 Task: Search one way flight ticket for 2 adults, 4 children and 1 infant on lap in business from Brownsville: Brownsville/south Padre Island International Airport to Gillette: Gillette Campbell County Airport on 5-1-2023. Choice of flights is American. Number of bags: 2 carry on bags and 7 checked bags. Price is upto 40000. Outbound departure time preference is 19:00.
Action: Mouse moved to (224, 220)
Screenshot: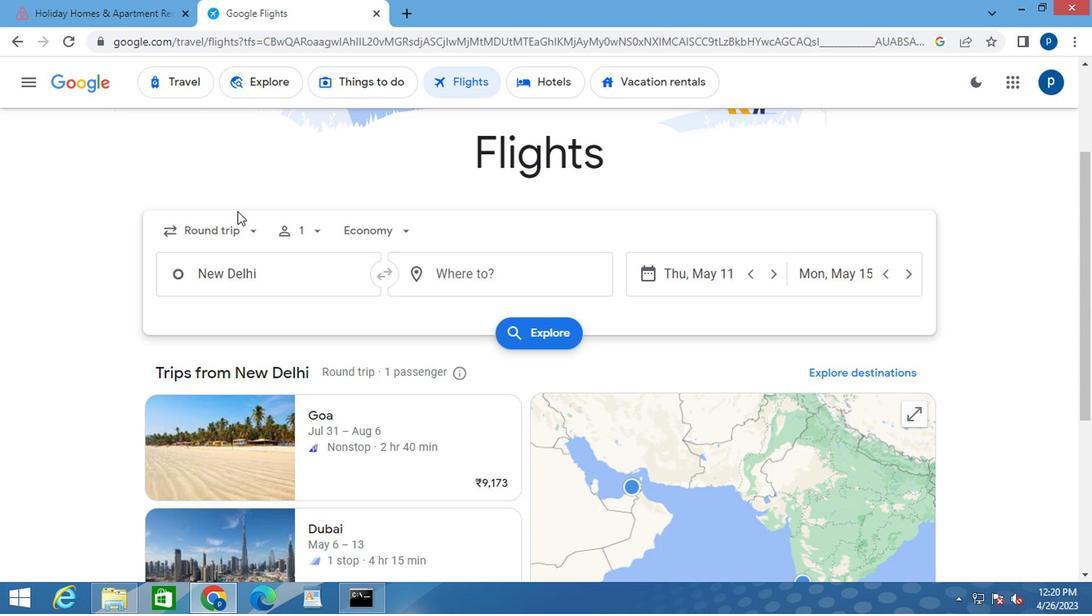
Action: Mouse pressed left at (224, 220)
Screenshot: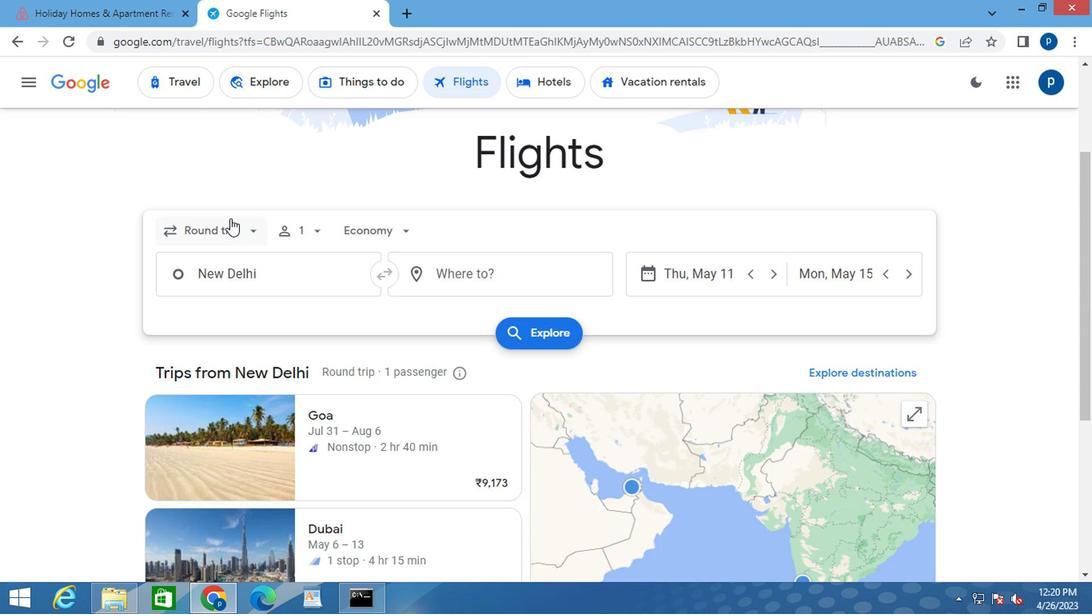 
Action: Mouse moved to (207, 307)
Screenshot: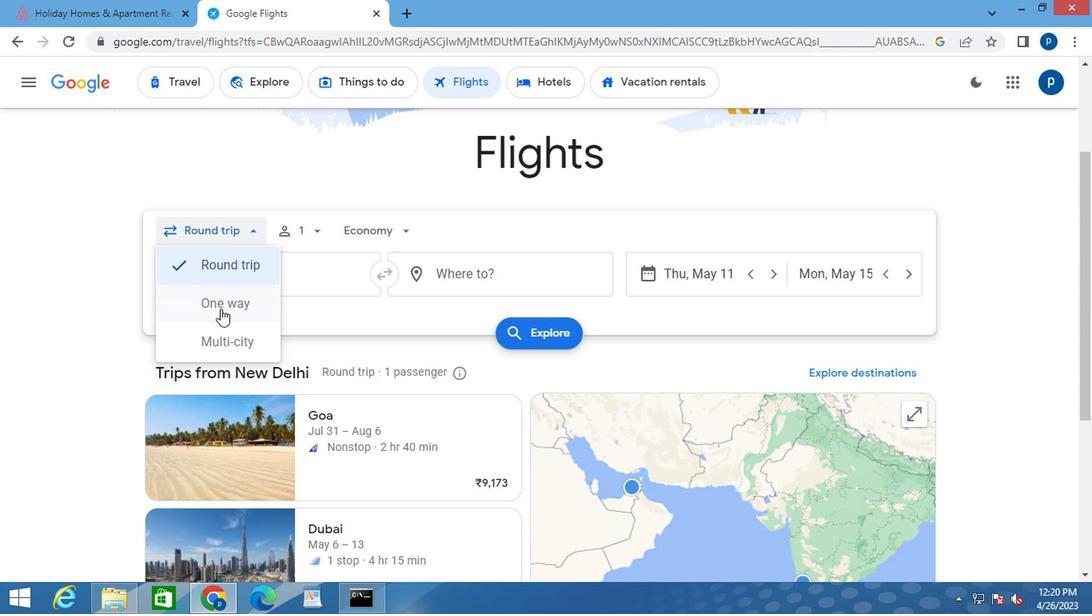 
Action: Mouse pressed left at (207, 307)
Screenshot: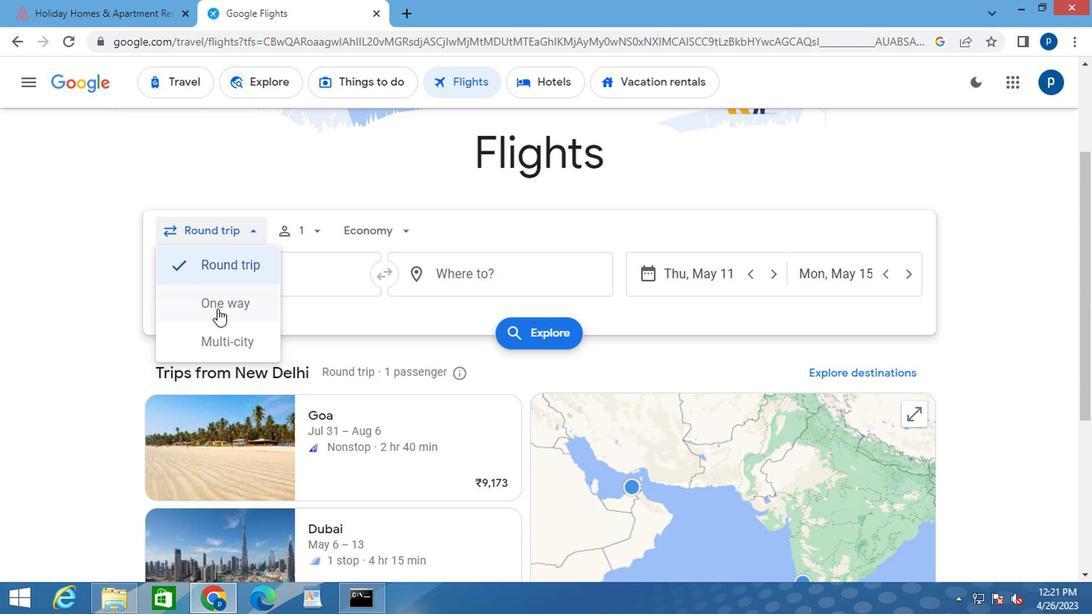 
Action: Mouse moved to (300, 234)
Screenshot: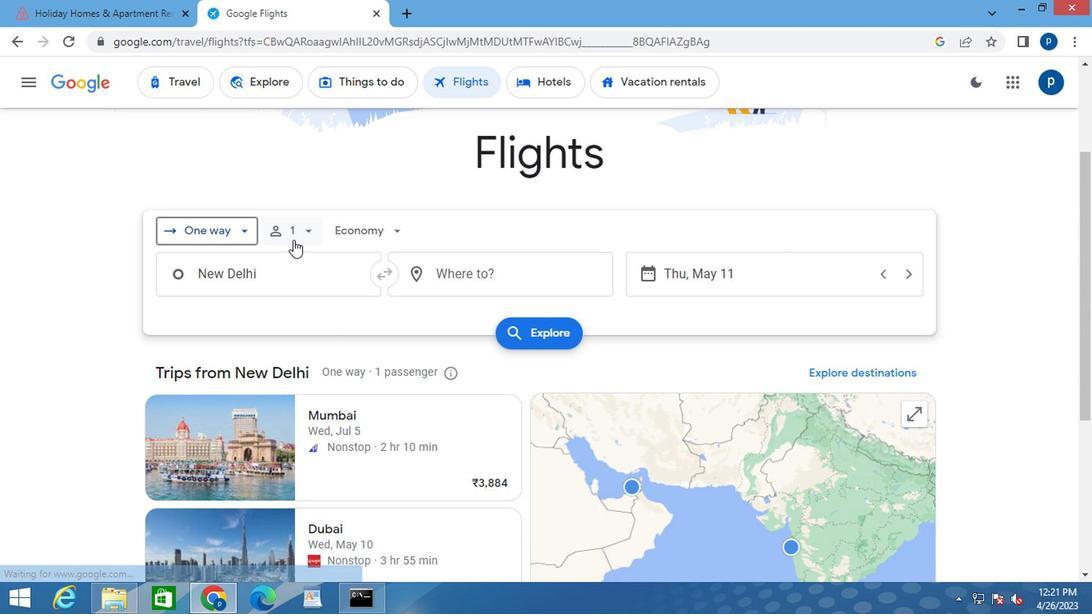 
Action: Mouse pressed left at (300, 234)
Screenshot: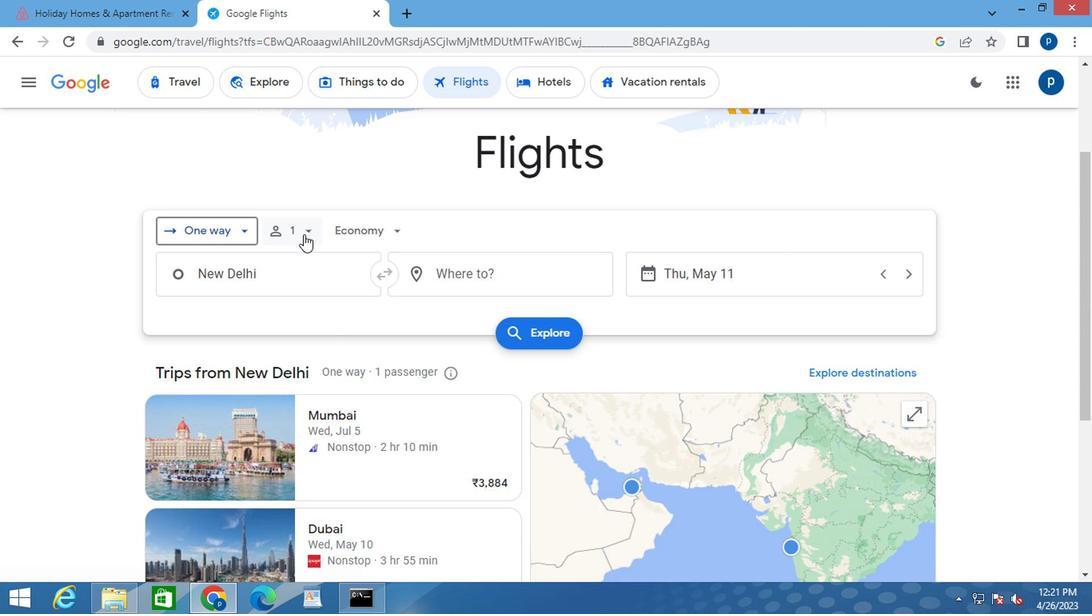 
Action: Mouse moved to (428, 269)
Screenshot: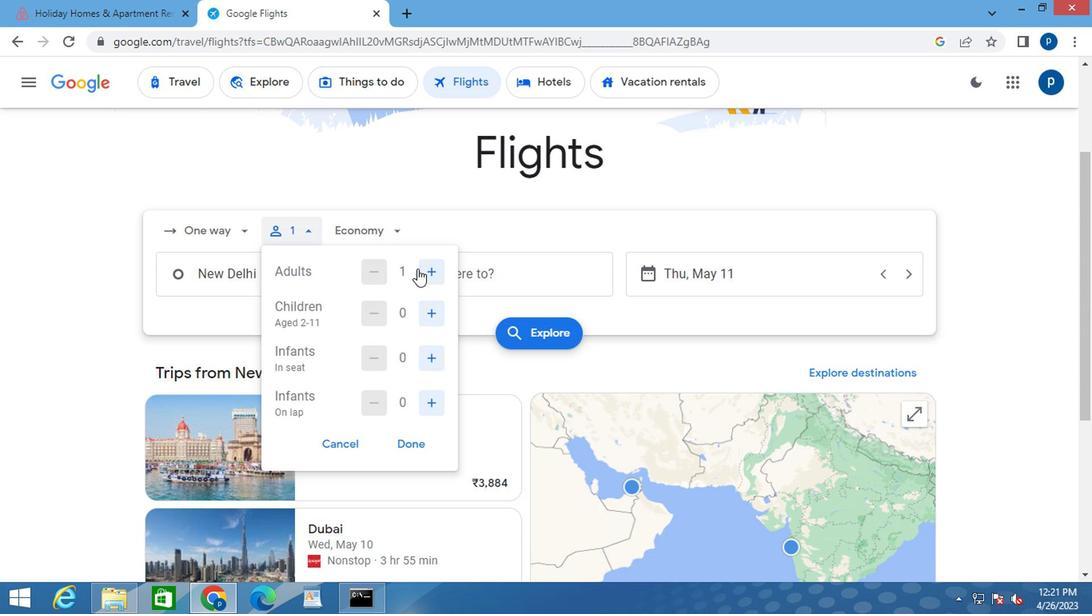 
Action: Mouse pressed left at (428, 269)
Screenshot: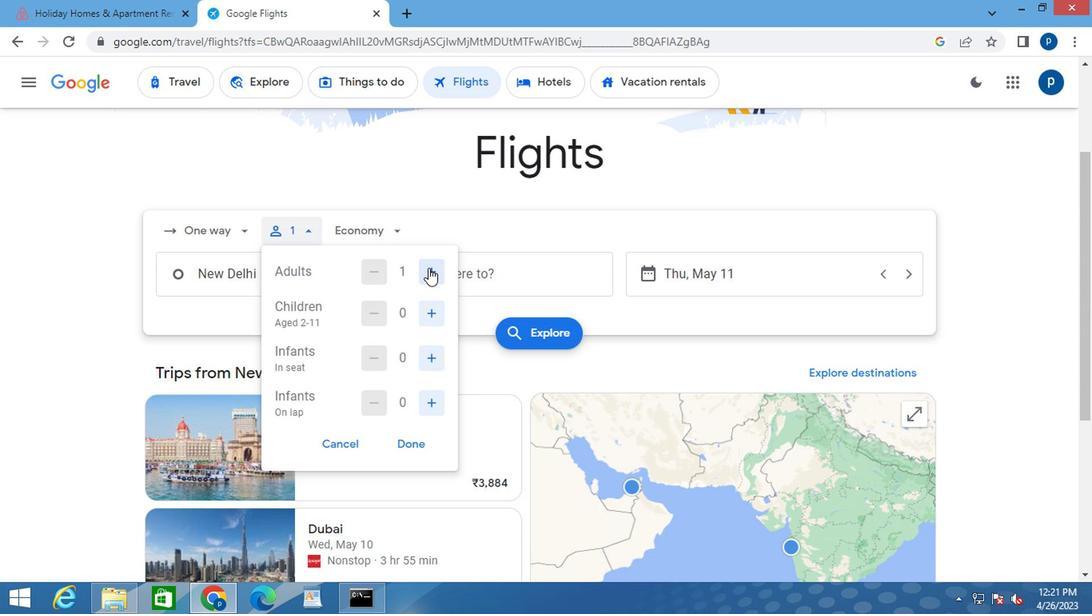
Action: Mouse moved to (430, 319)
Screenshot: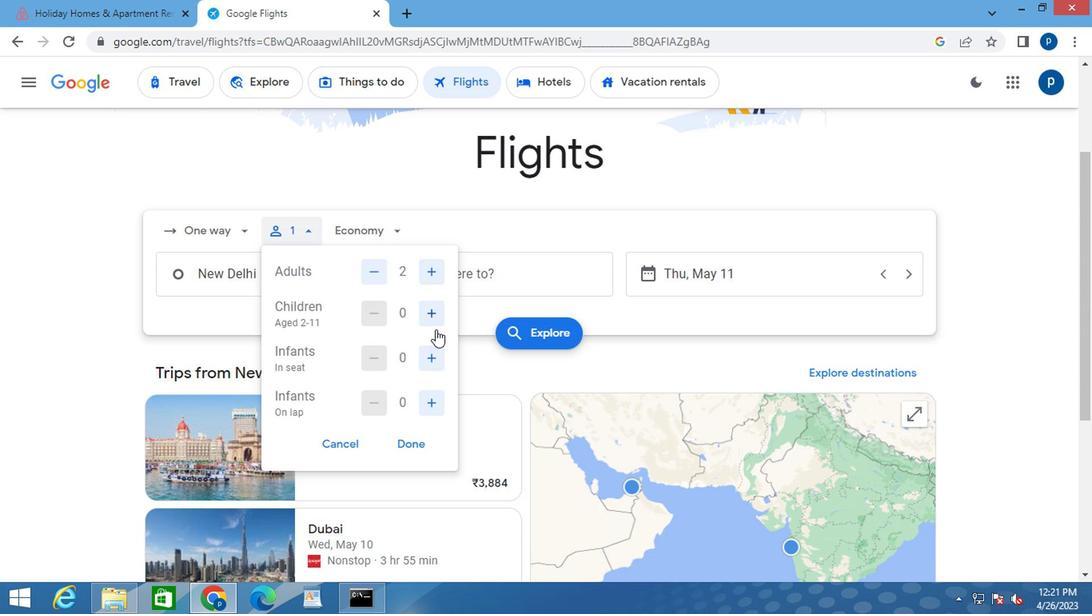 
Action: Mouse pressed left at (430, 319)
Screenshot: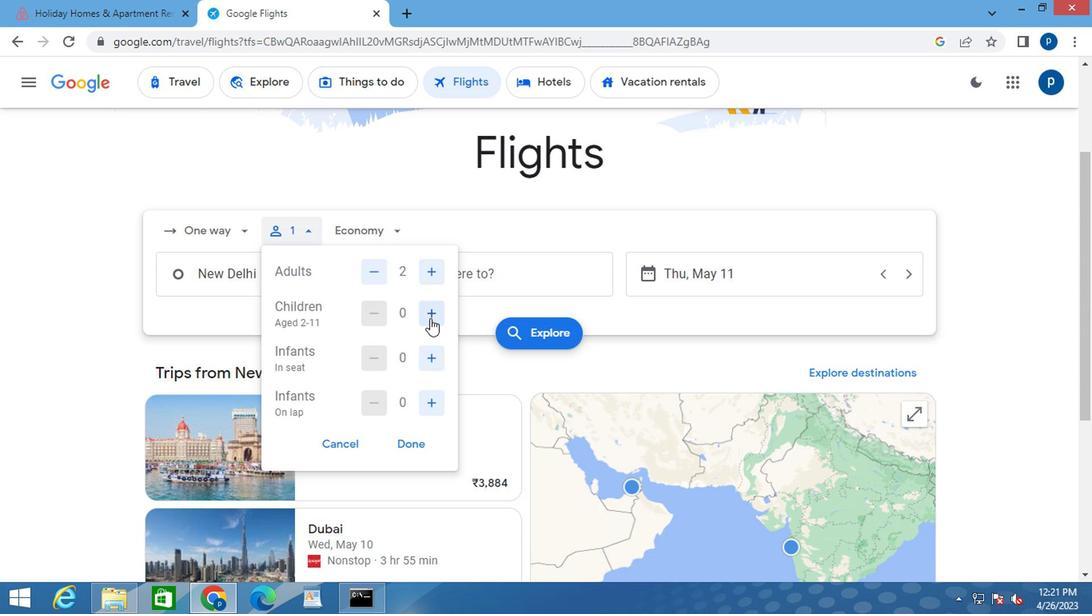
Action: Mouse moved to (430, 318)
Screenshot: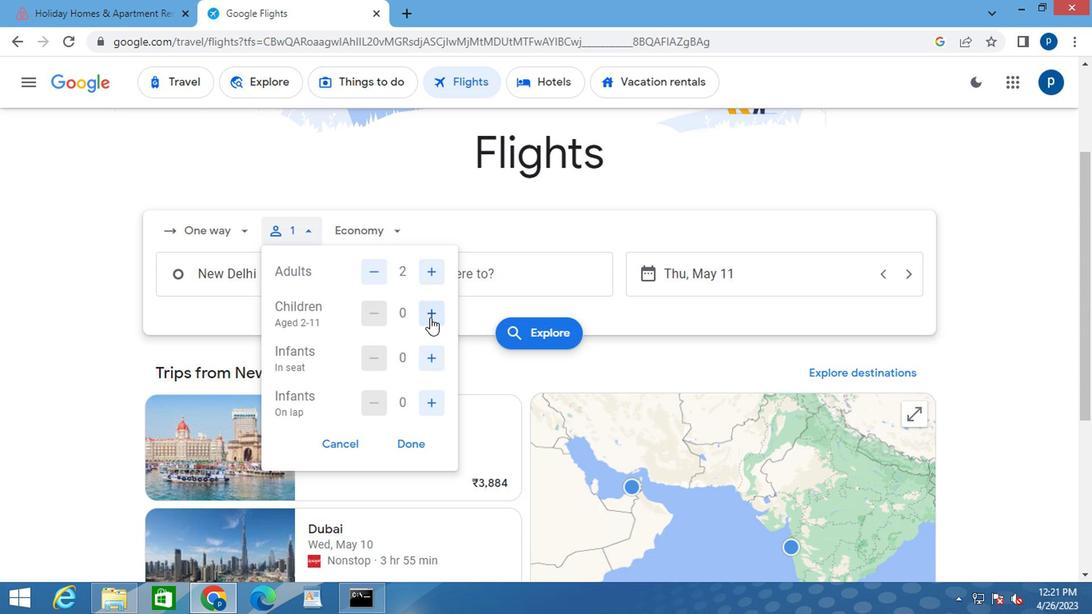 
Action: Mouse pressed left at (430, 318)
Screenshot: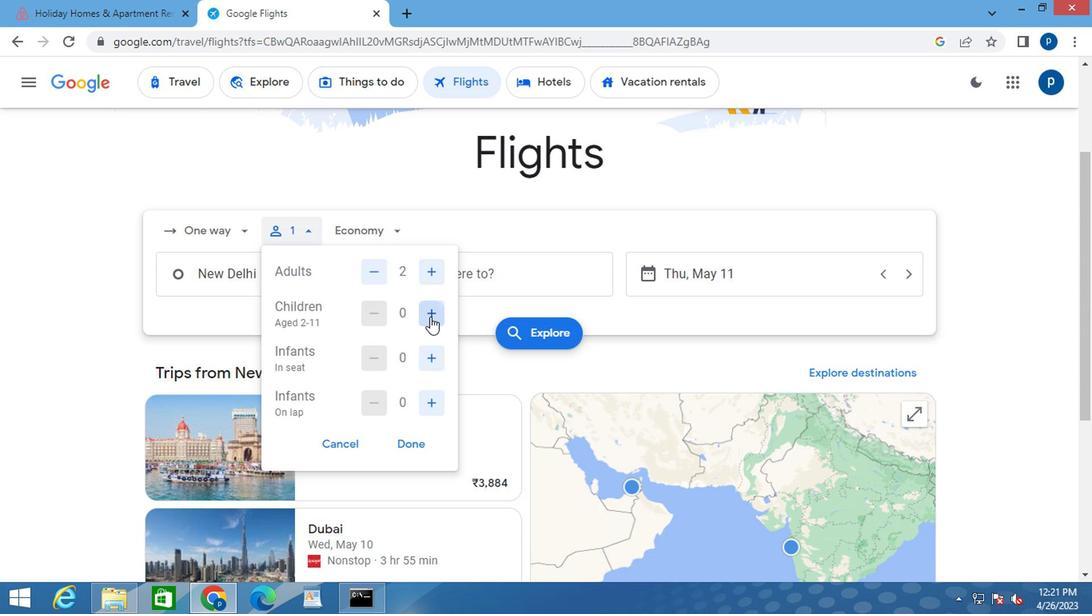
Action: Mouse pressed left at (430, 318)
Screenshot: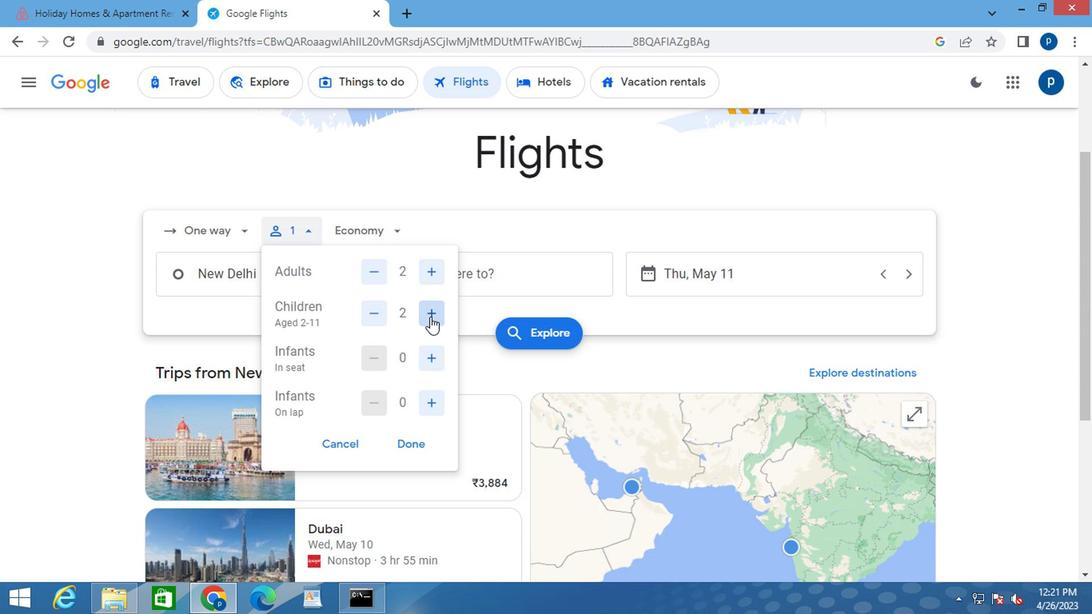 
Action: Mouse pressed left at (430, 318)
Screenshot: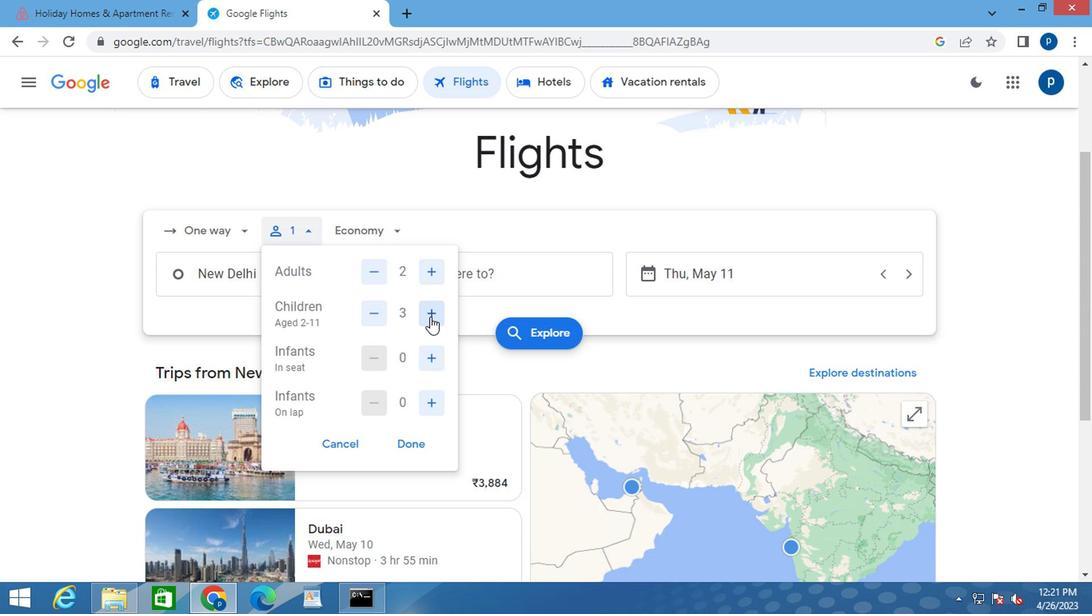 
Action: Mouse moved to (430, 405)
Screenshot: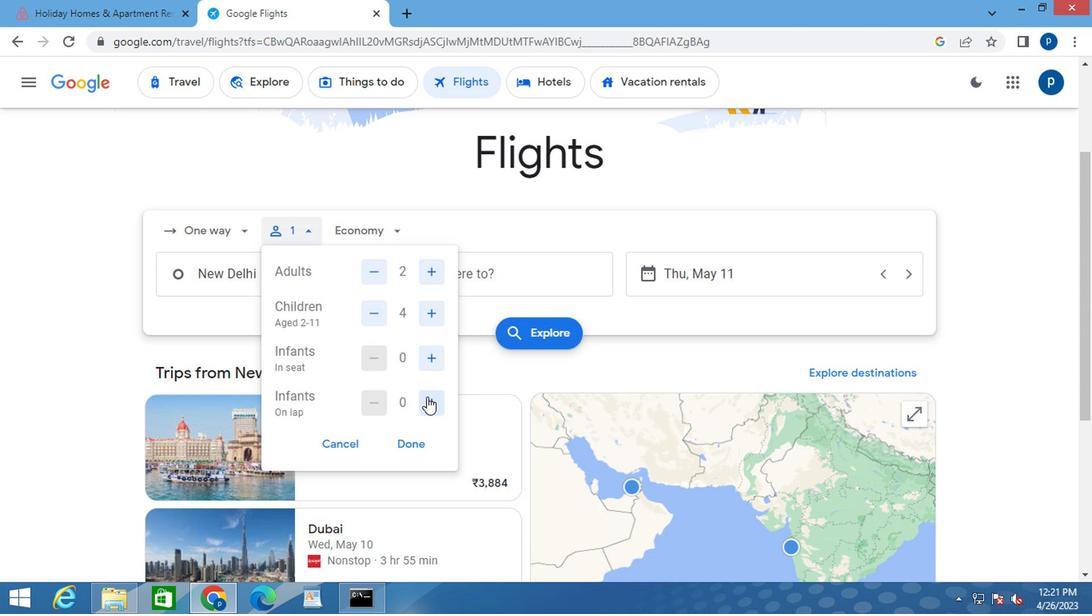 
Action: Mouse pressed left at (430, 405)
Screenshot: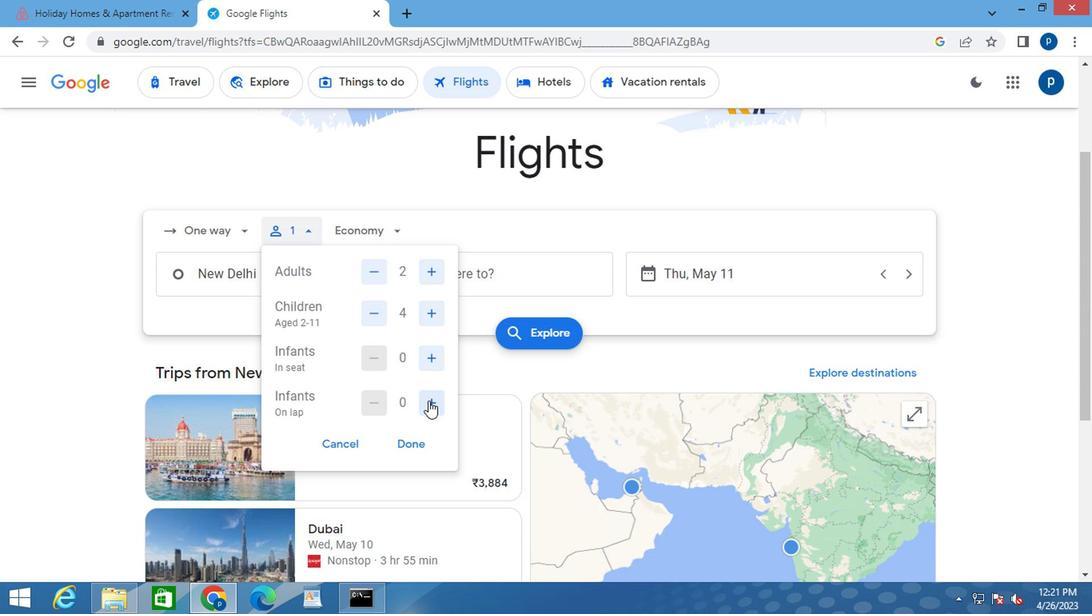 
Action: Mouse moved to (404, 445)
Screenshot: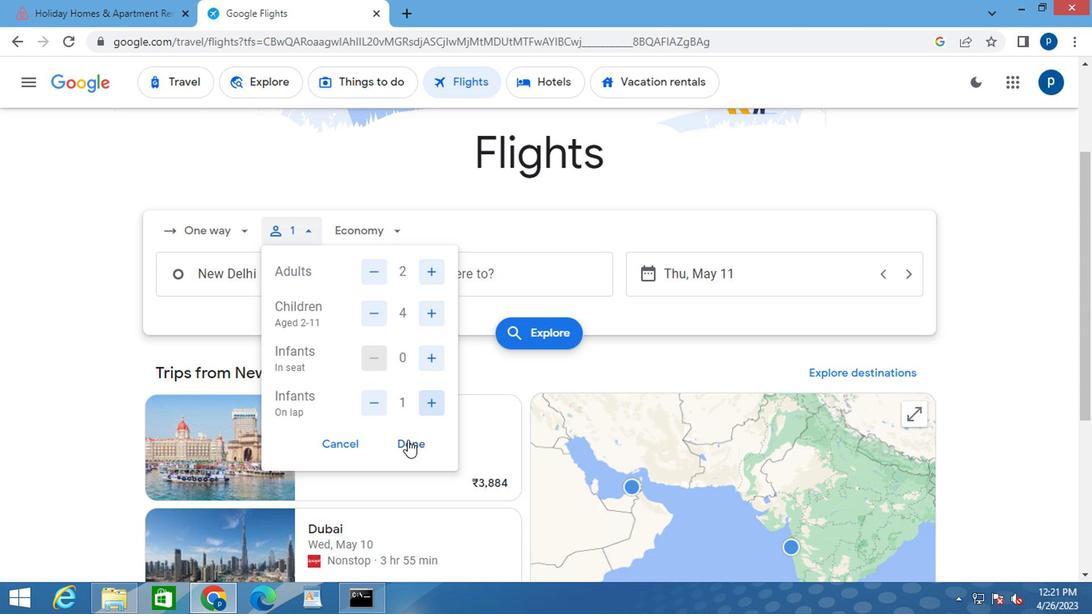 
Action: Mouse pressed left at (404, 445)
Screenshot: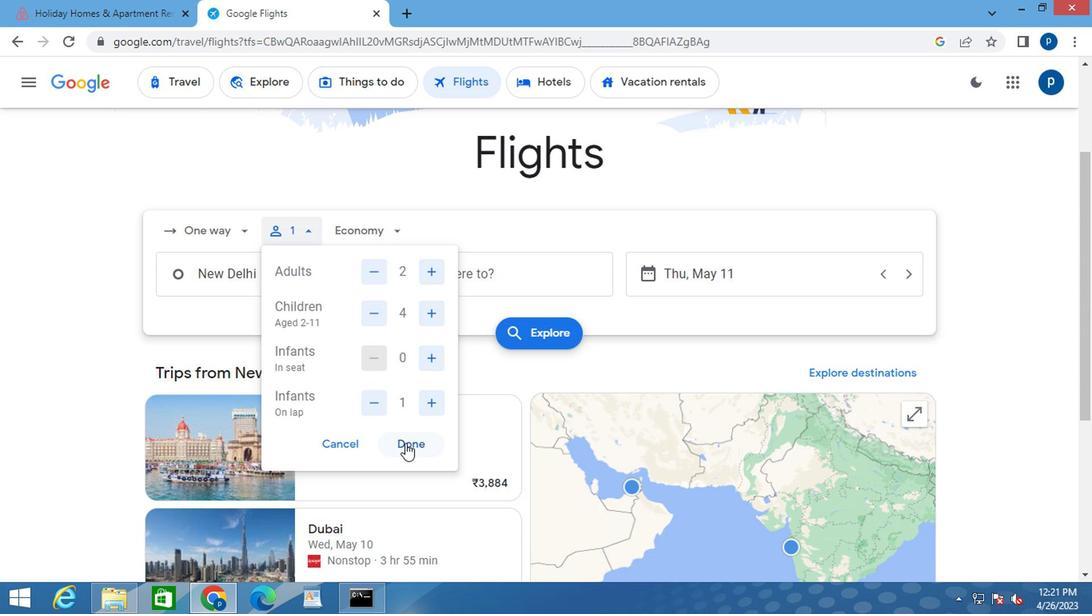 
Action: Mouse moved to (390, 237)
Screenshot: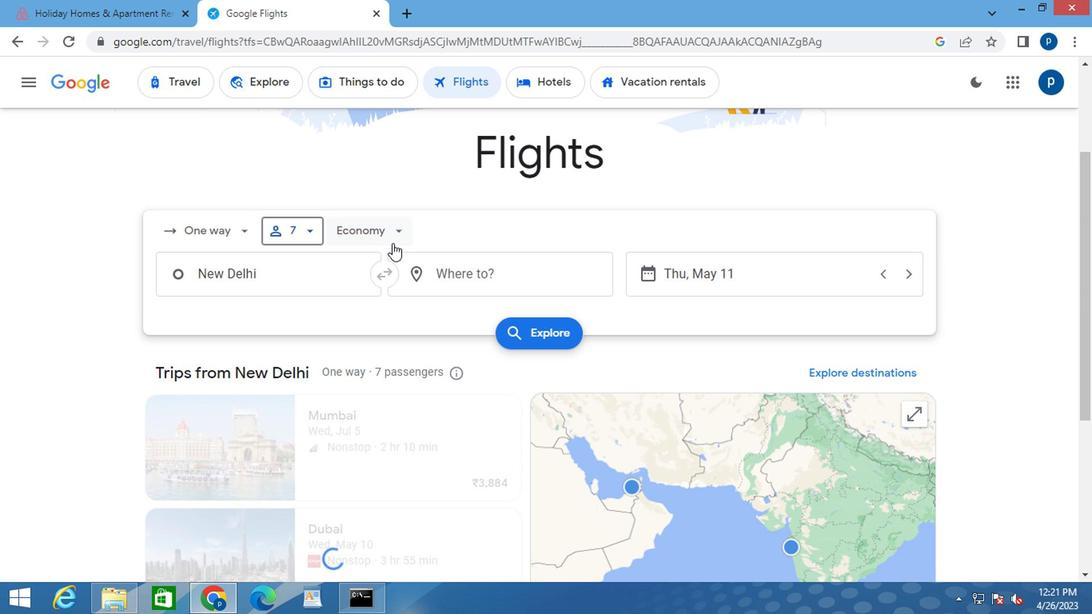 
Action: Mouse pressed left at (390, 237)
Screenshot: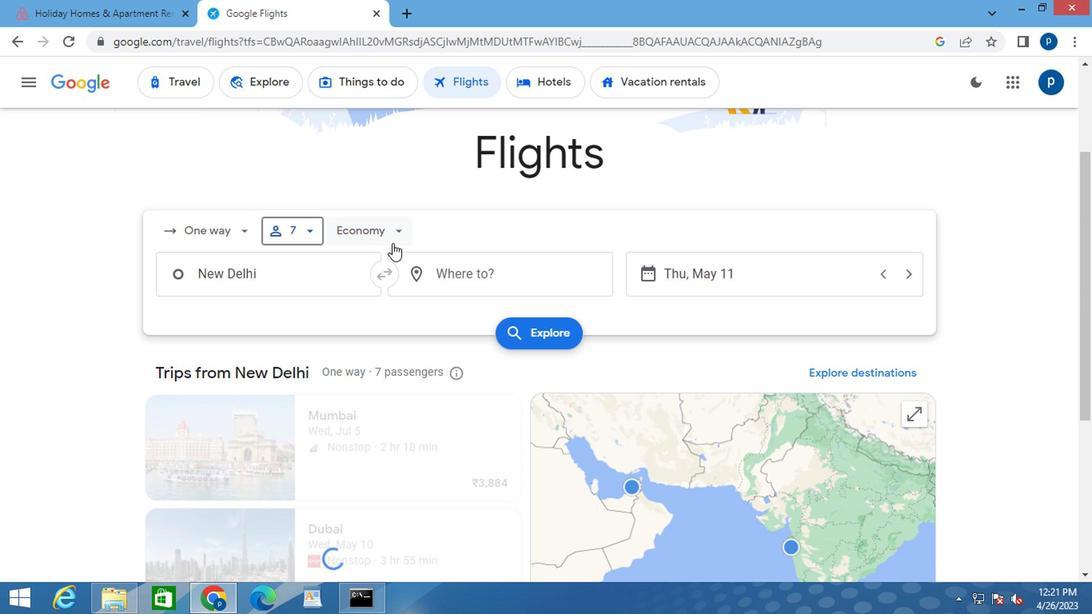 
Action: Mouse moved to (405, 341)
Screenshot: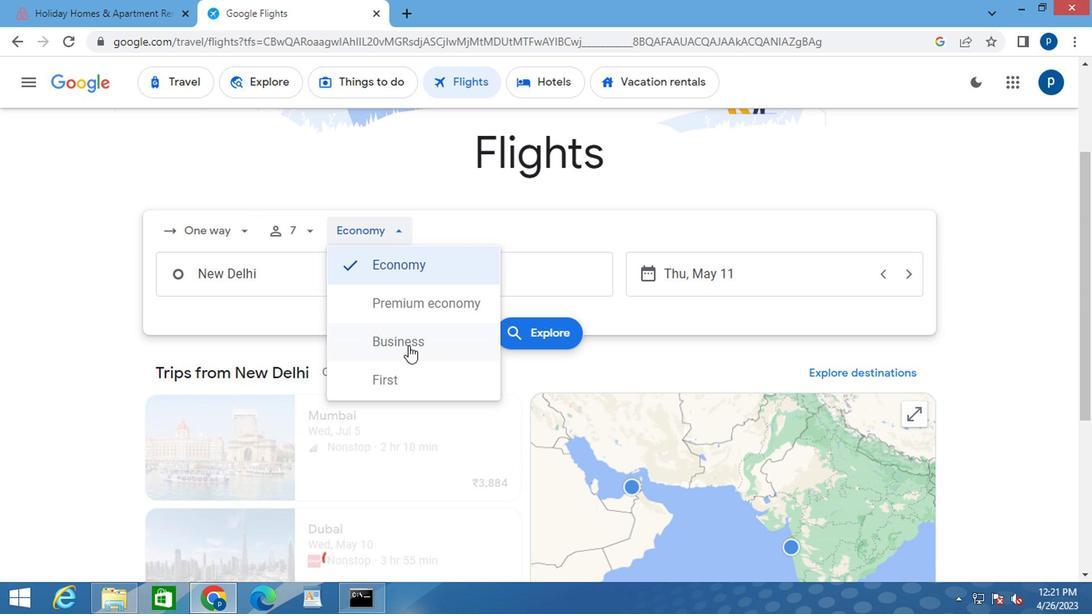 
Action: Mouse pressed left at (405, 341)
Screenshot: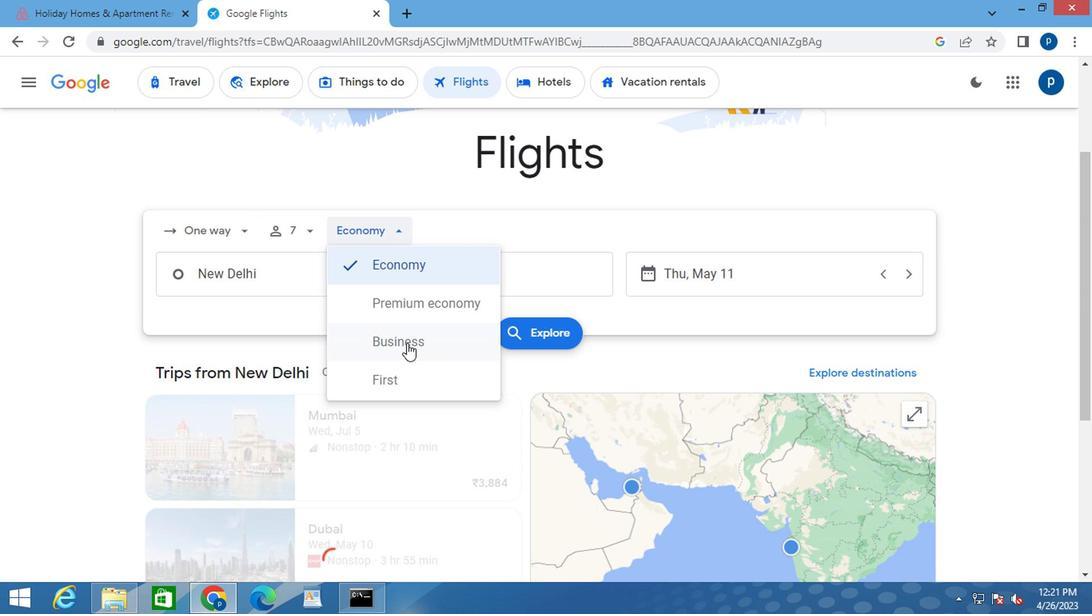 
Action: Mouse moved to (234, 278)
Screenshot: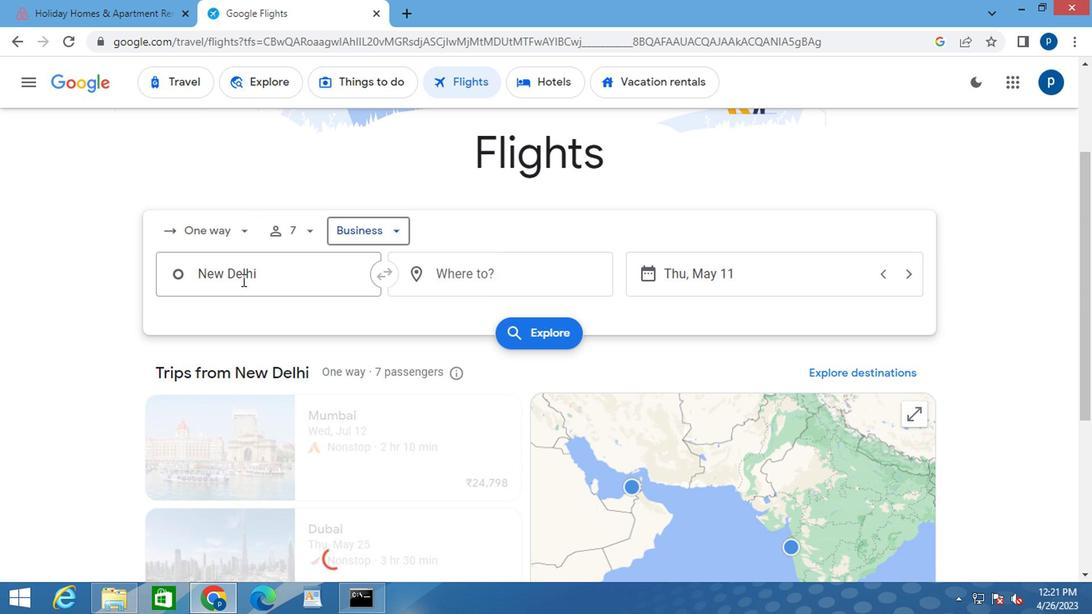
Action: Mouse pressed left at (234, 278)
Screenshot: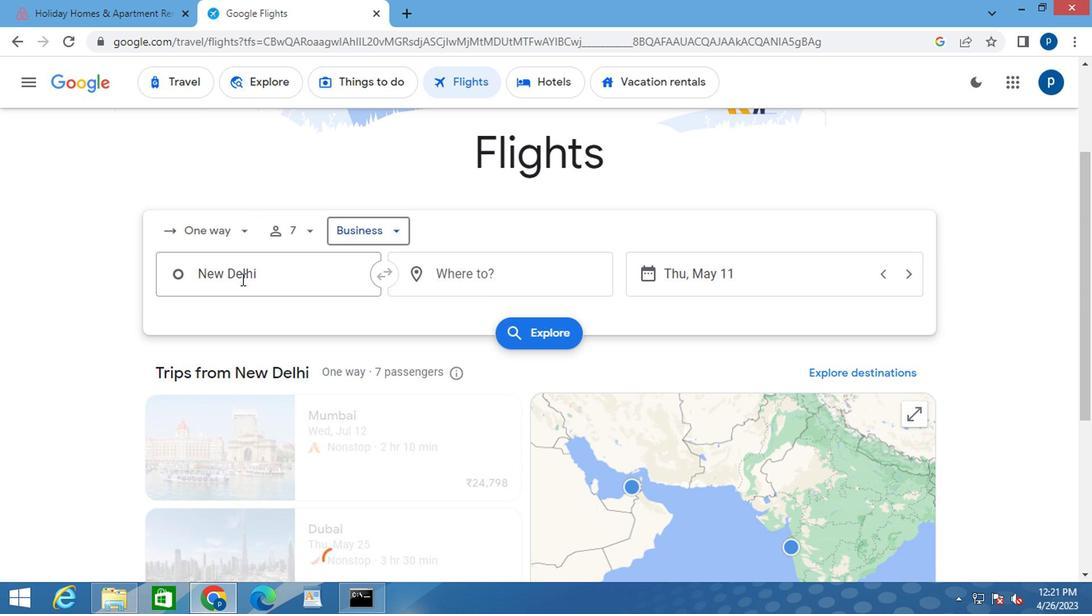 
Action: Mouse pressed left at (234, 278)
Screenshot: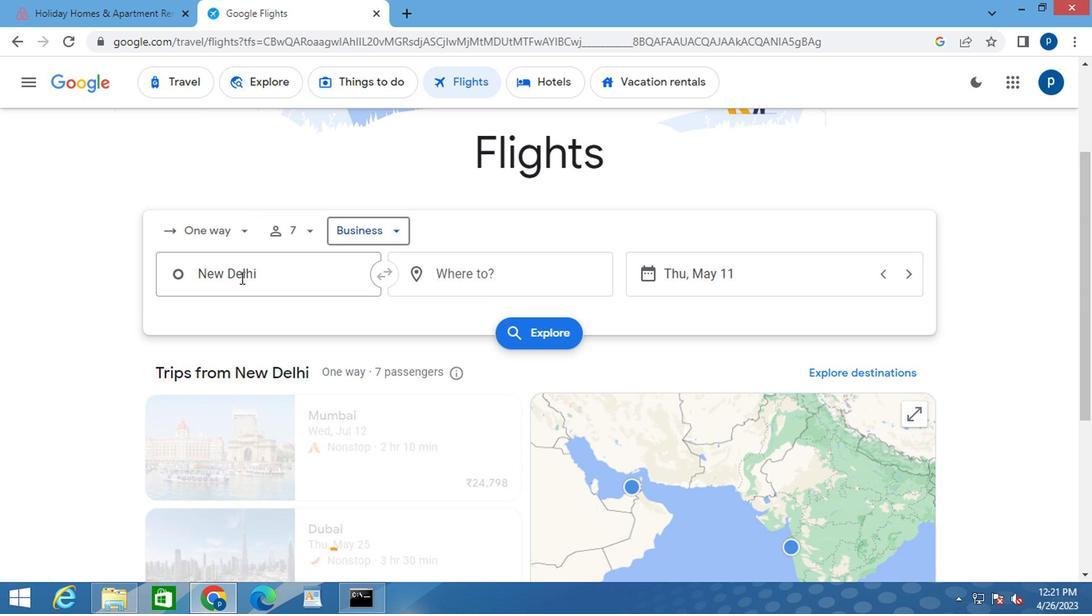 
Action: Key pressed <Key.delete><Key.caps_lock>B<Key.caps_lock>r<Key.backspace><Key.backspace>b<Key.caps_lock>ro
Screenshot: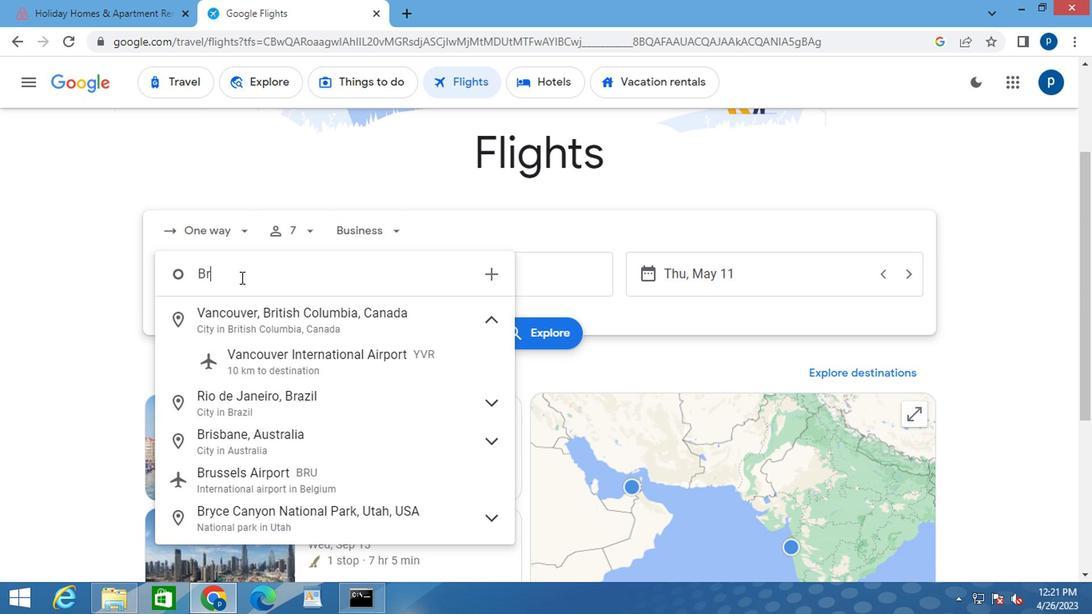 
Action: Mouse moved to (274, 316)
Screenshot: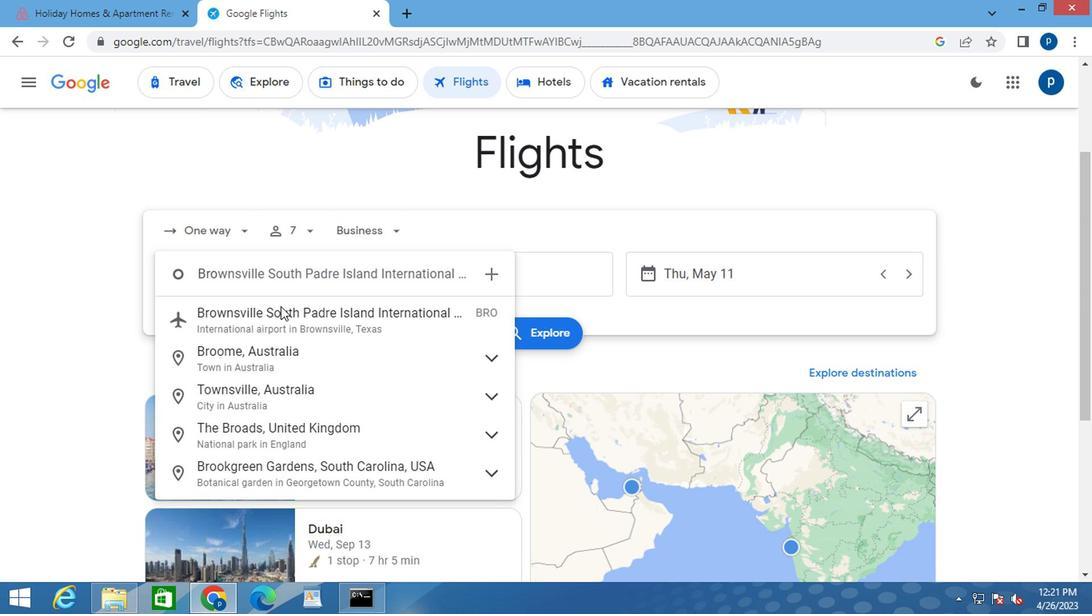 
Action: Mouse pressed left at (274, 316)
Screenshot: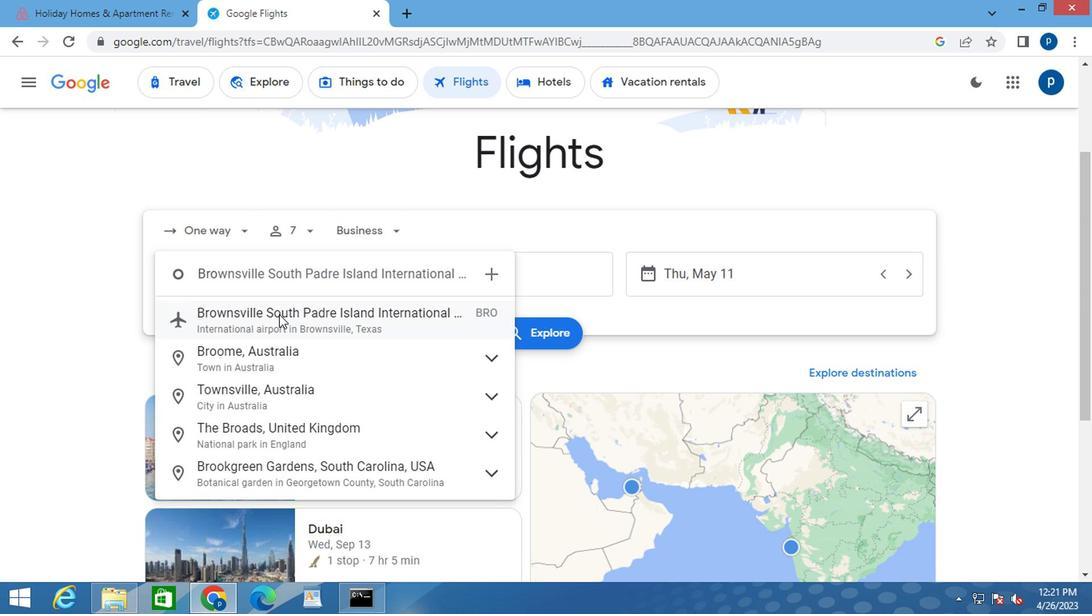 
Action: Mouse moved to (462, 284)
Screenshot: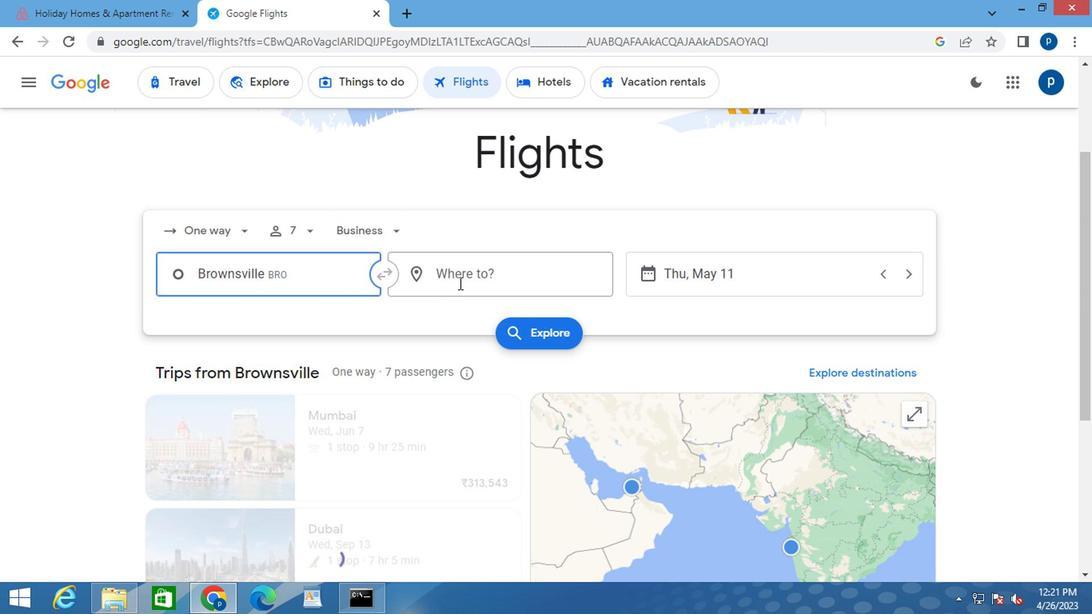 
Action: Mouse pressed left at (462, 284)
Screenshot: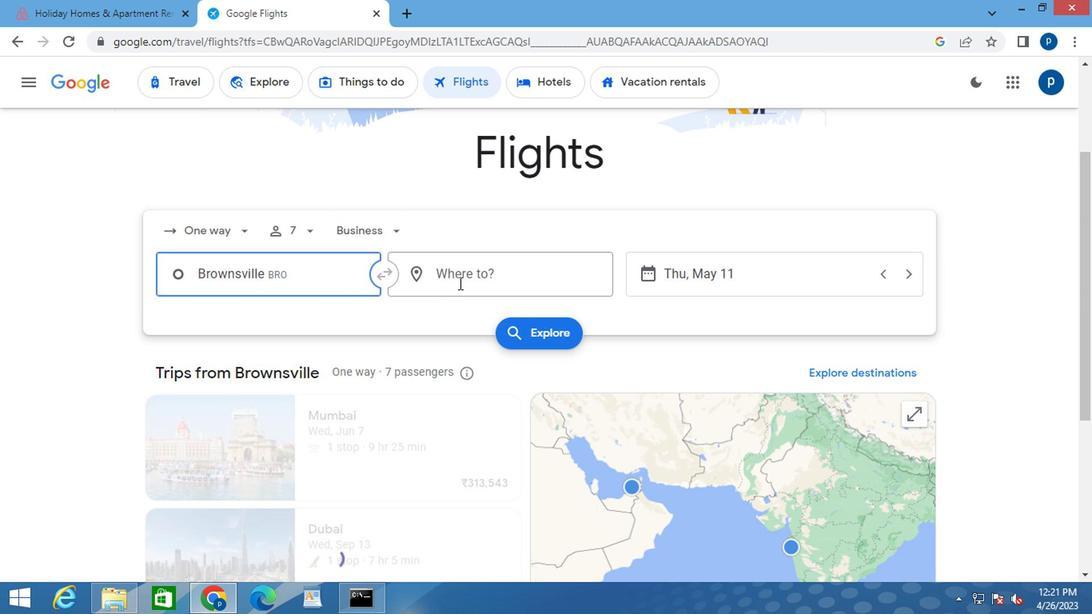 
Action: Key pressed <Key.caps_lock>g<Key.caps_lock>illett
Screenshot: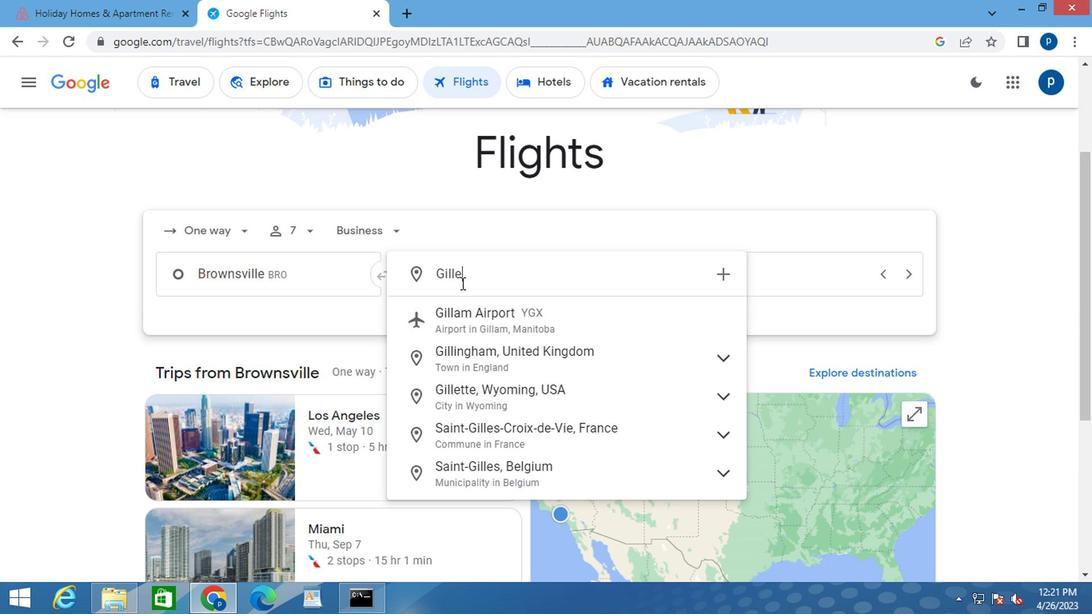 
Action: Mouse moved to (482, 311)
Screenshot: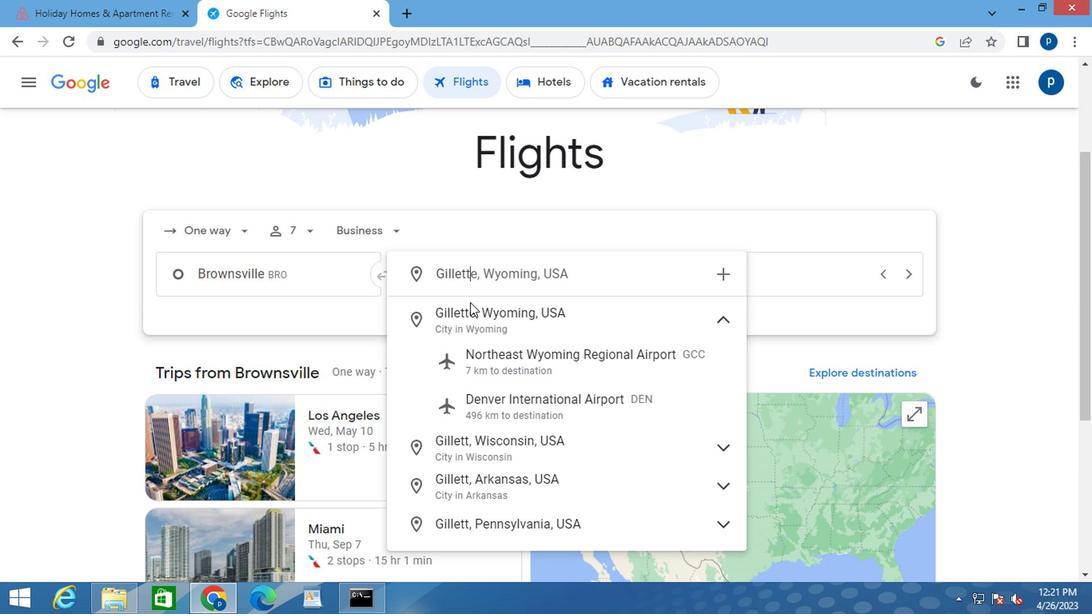 
Action: Mouse pressed left at (482, 311)
Screenshot: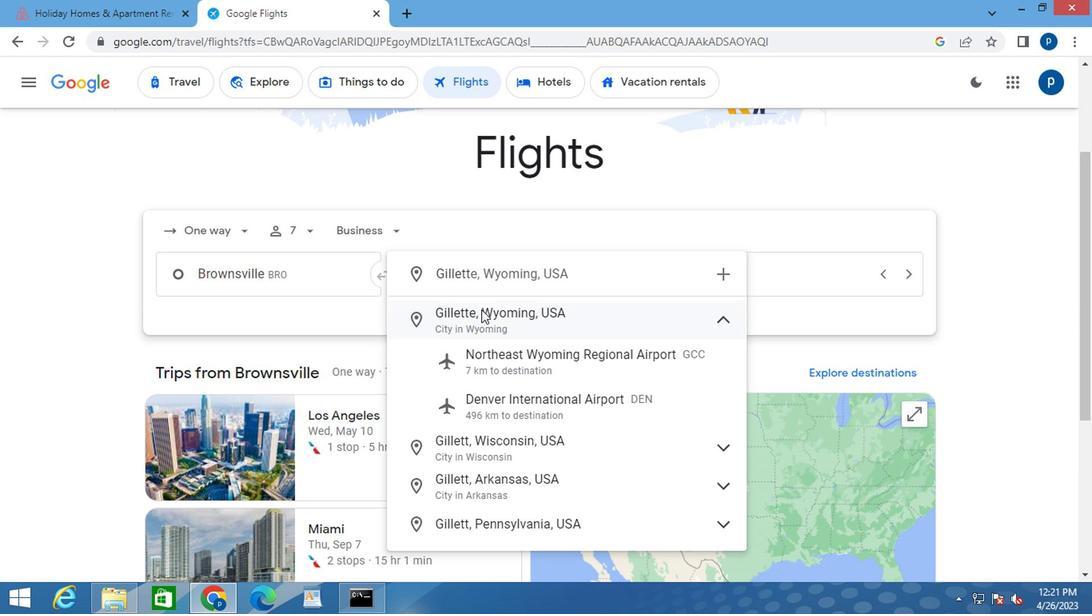 
Action: Mouse moved to (649, 278)
Screenshot: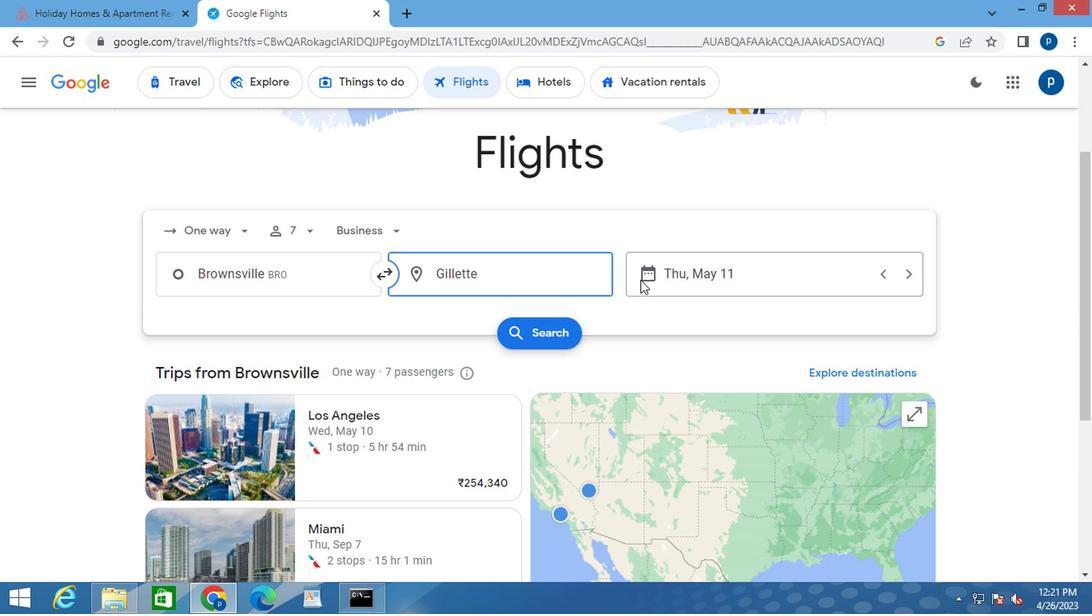 
Action: Mouse pressed left at (649, 278)
Screenshot: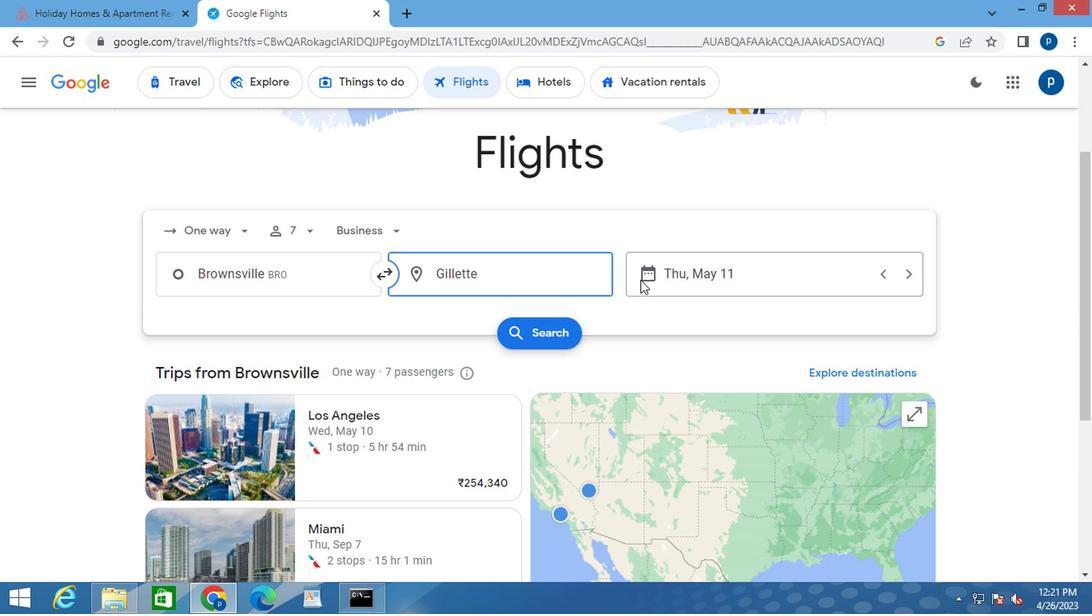 
Action: Mouse moved to (699, 269)
Screenshot: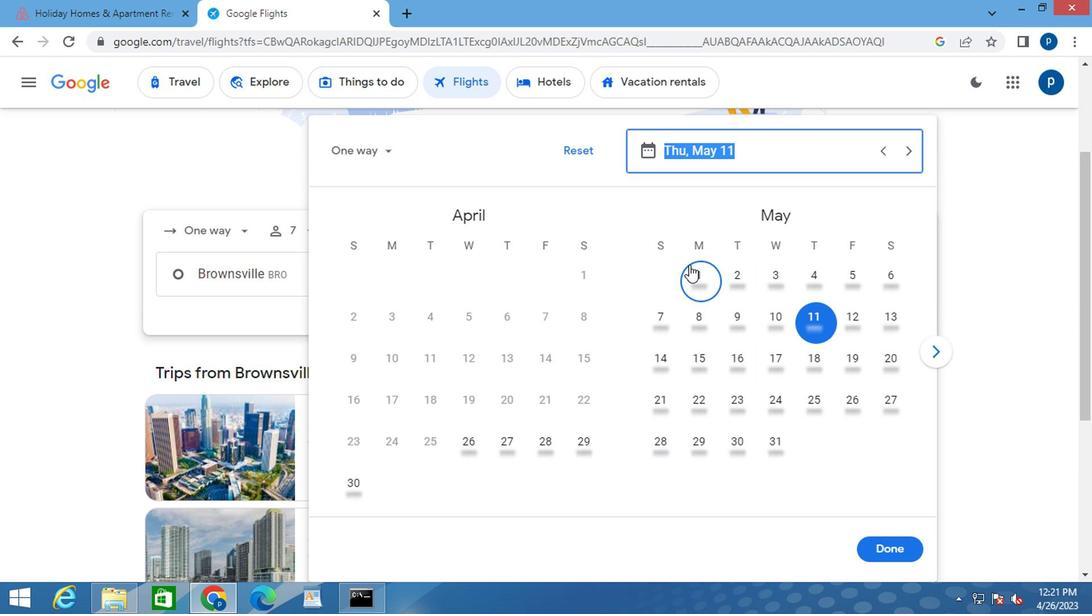 
Action: Mouse pressed left at (699, 269)
Screenshot: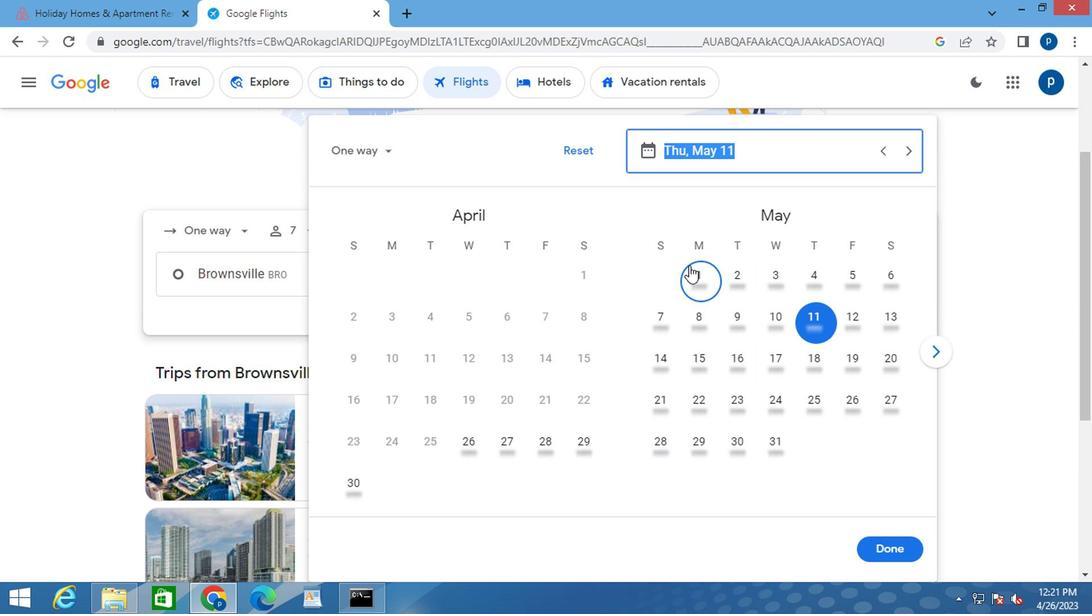 
Action: Mouse moved to (901, 548)
Screenshot: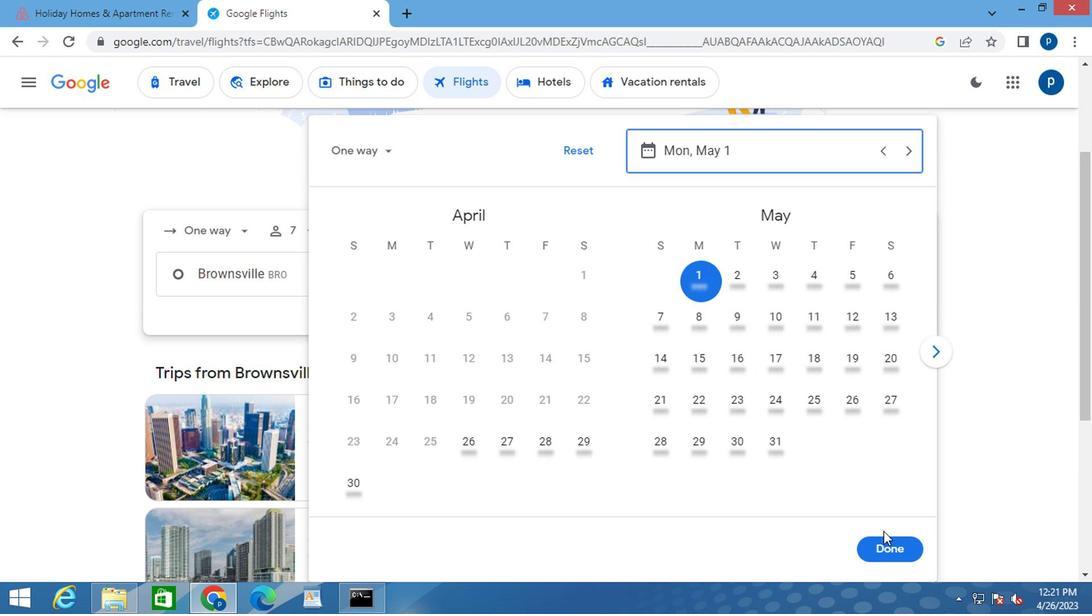 
Action: Mouse pressed left at (901, 548)
Screenshot: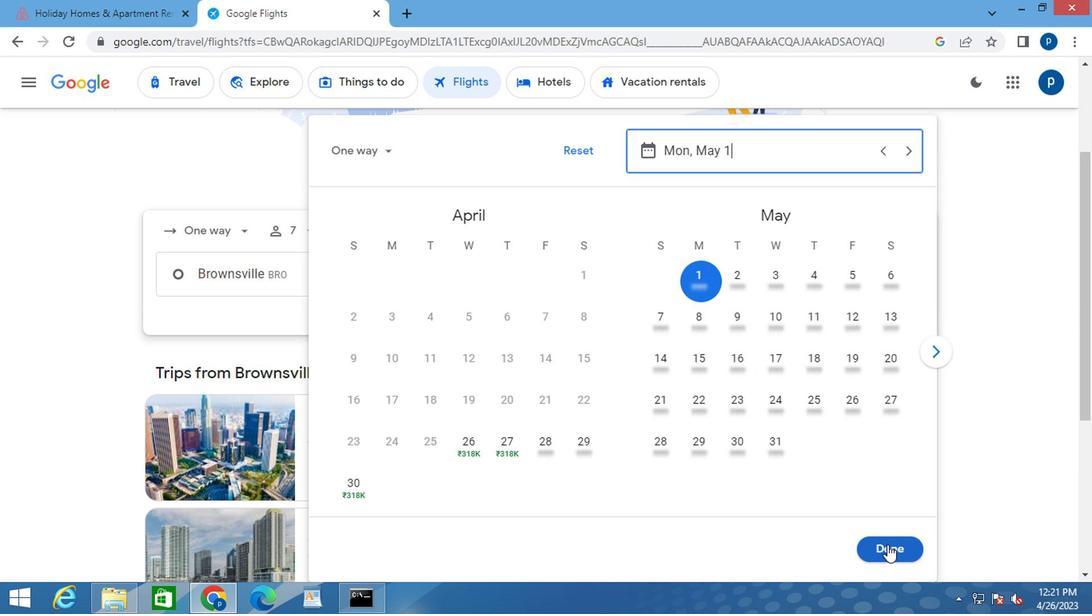 
Action: Mouse moved to (527, 335)
Screenshot: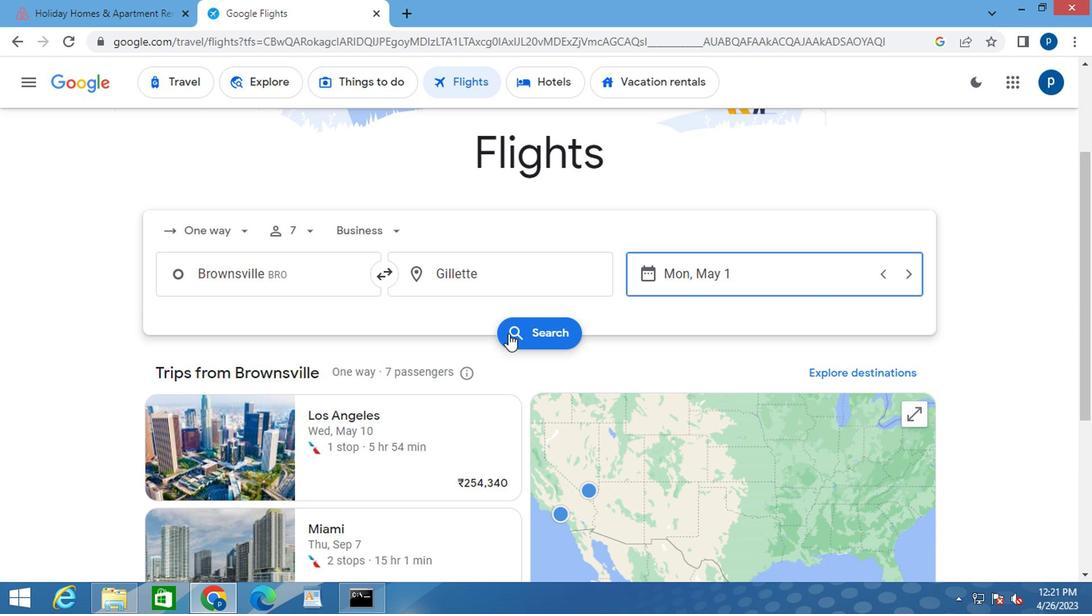
Action: Mouse pressed left at (527, 335)
Screenshot: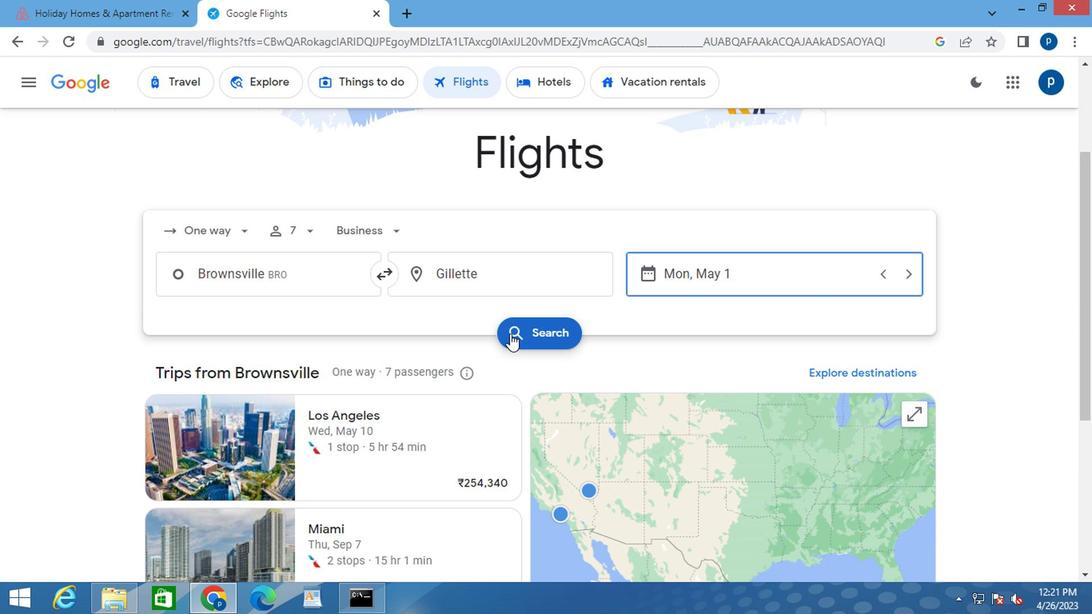 
Action: Mouse moved to (158, 224)
Screenshot: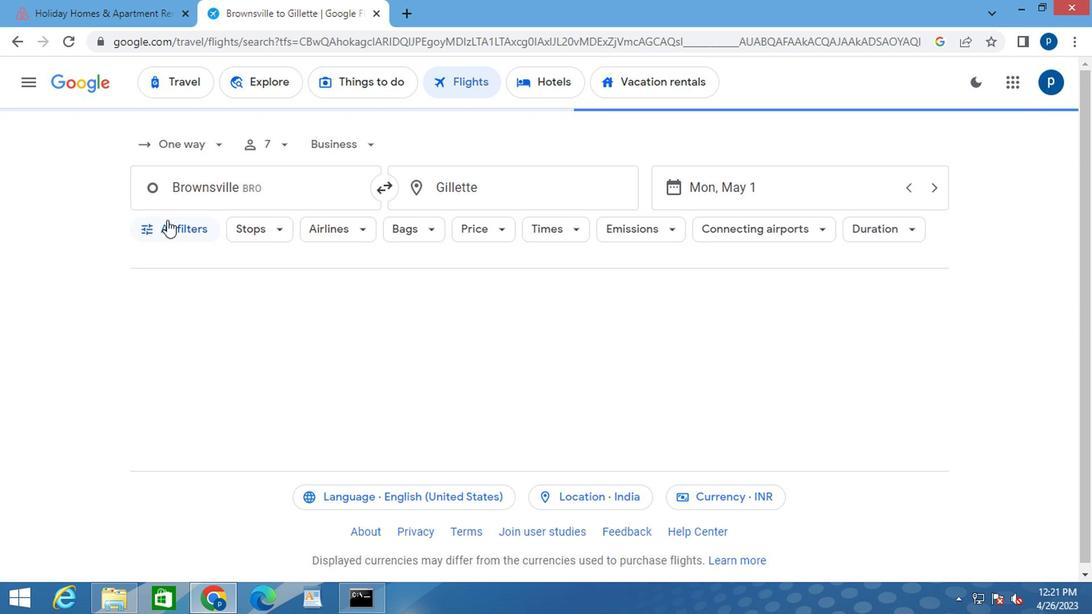 
Action: Mouse pressed left at (158, 224)
Screenshot: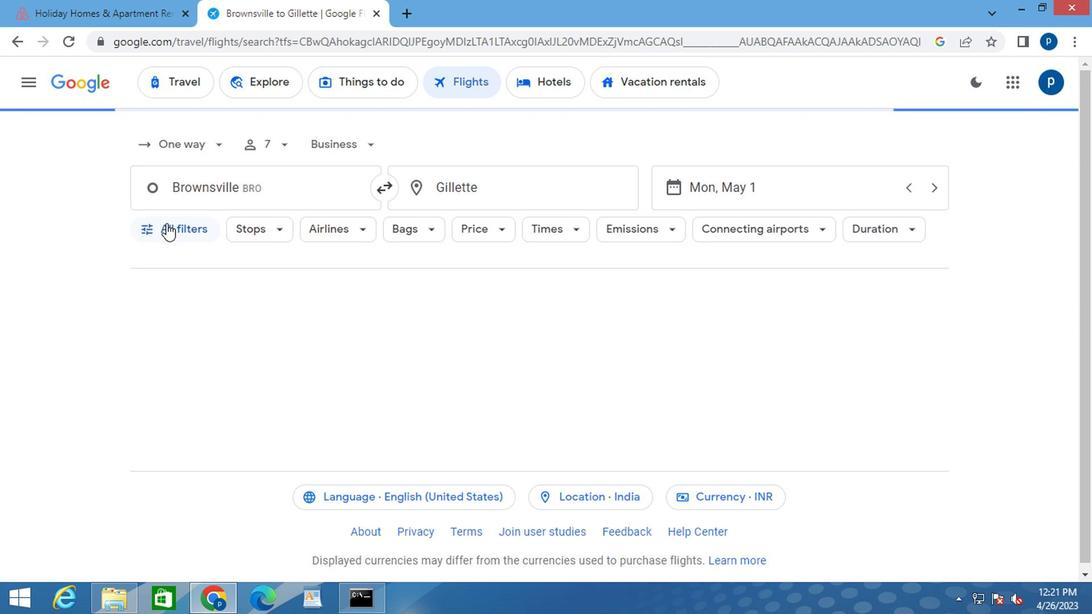 
Action: Mouse moved to (236, 387)
Screenshot: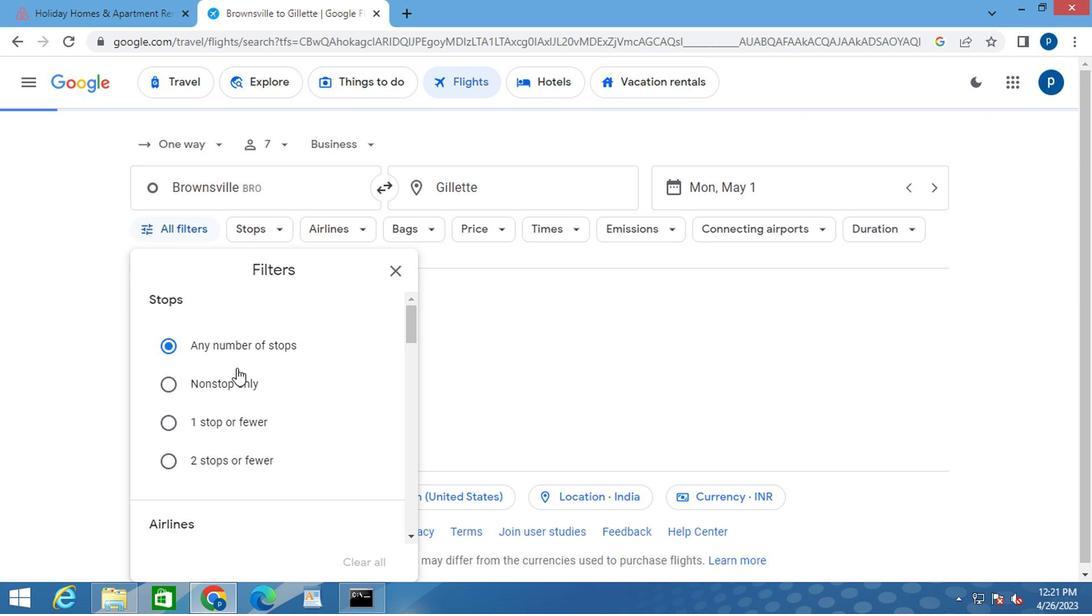 
Action: Mouse scrolled (236, 386) with delta (0, -1)
Screenshot: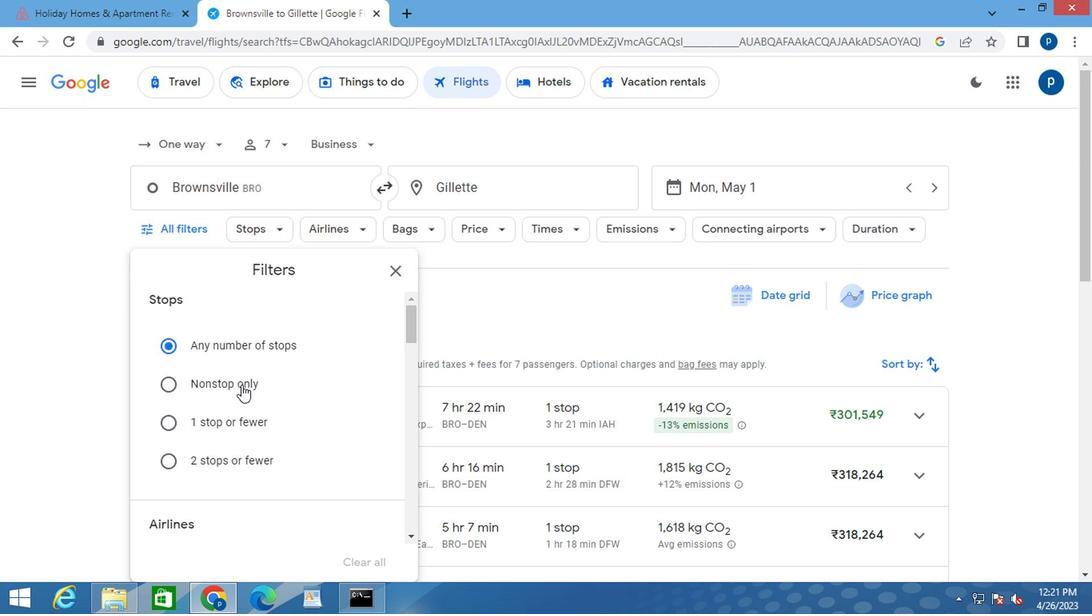 
Action: Mouse scrolled (236, 386) with delta (0, -1)
Screenshot: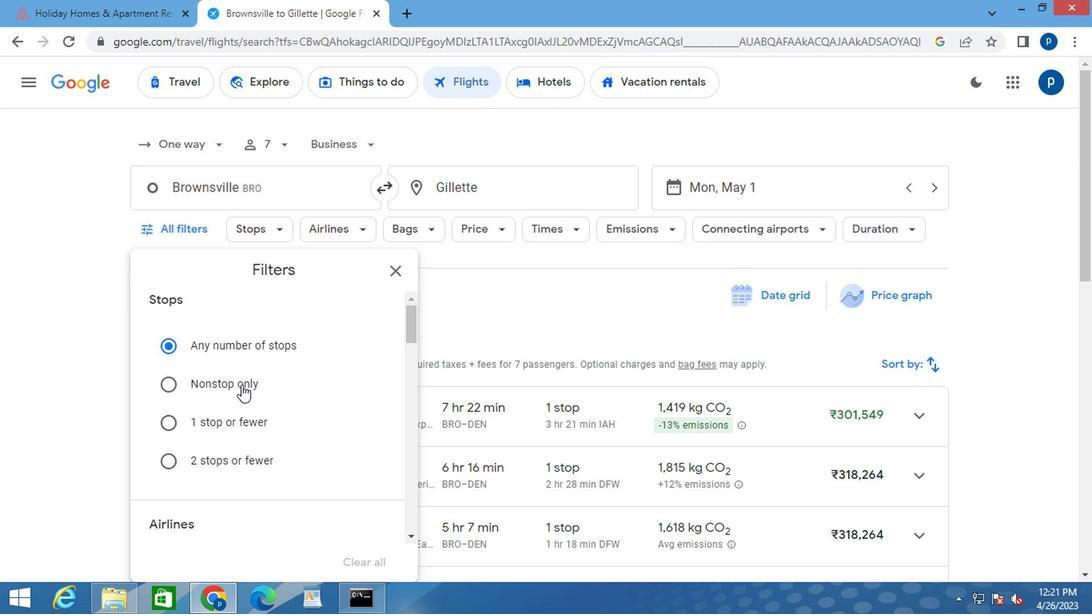 
Action: Mouse scrolled (236, 386) with delta (0, -1)
Screenshot: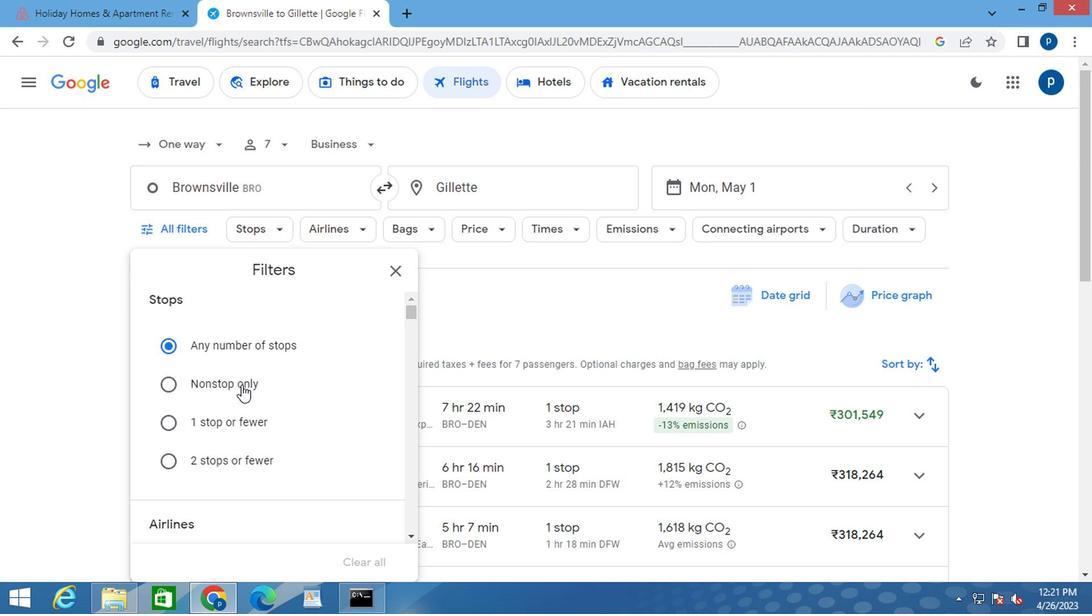 
Action: Mouse scrolled (236, 386) with delta (0, -1)
Screenshot: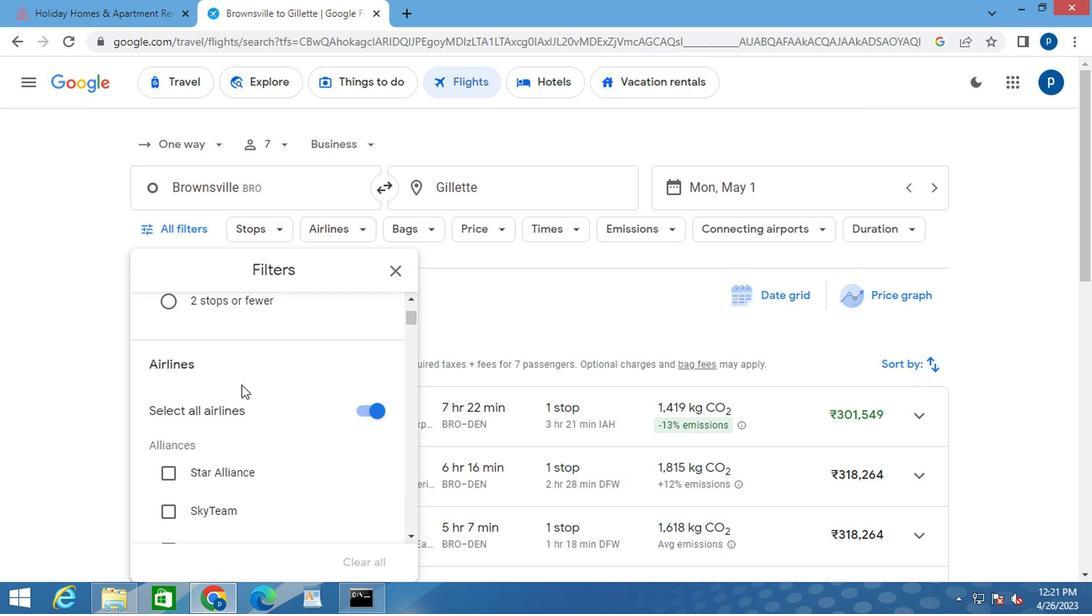 
Action: Mouse moved to (267, 401)
Screenshot: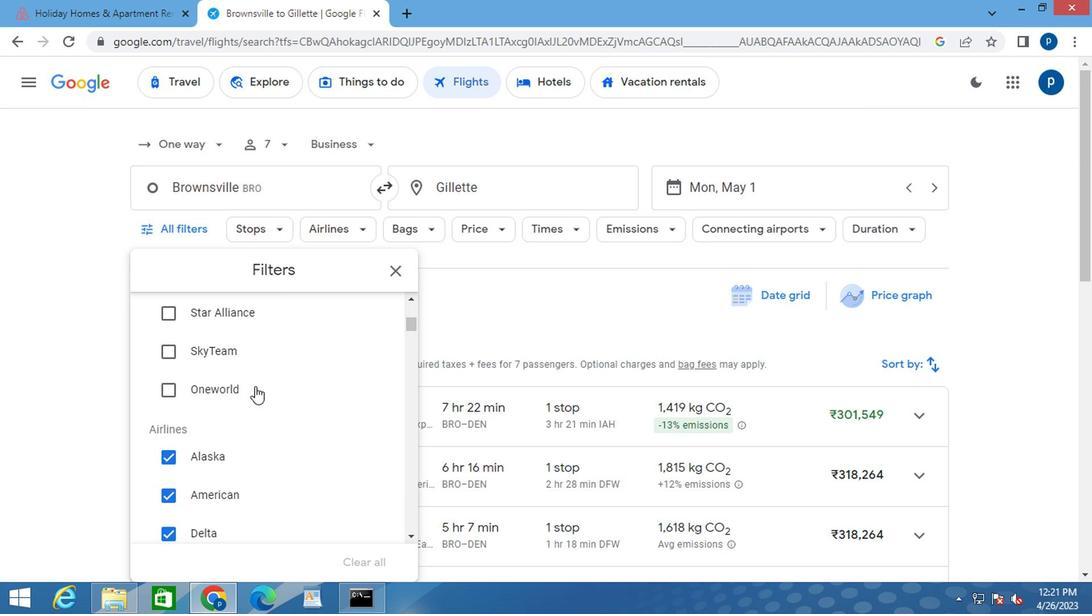 
Action: Mouse scrolled (267, 399) with delta (0, -1)
Screenshot: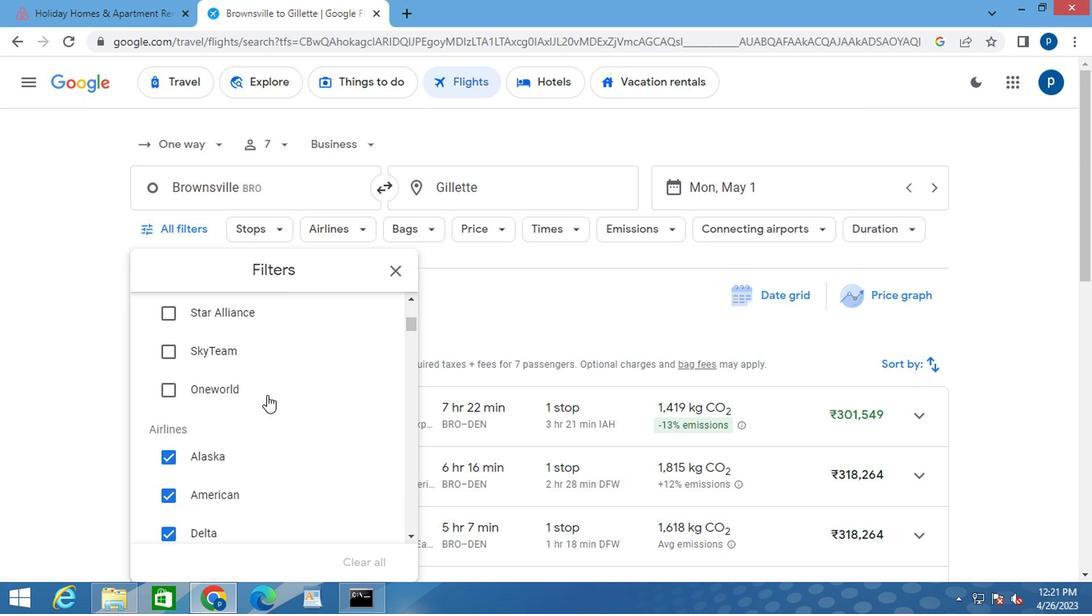 
Action: Mouse moved to (352, 414)
Screenshot: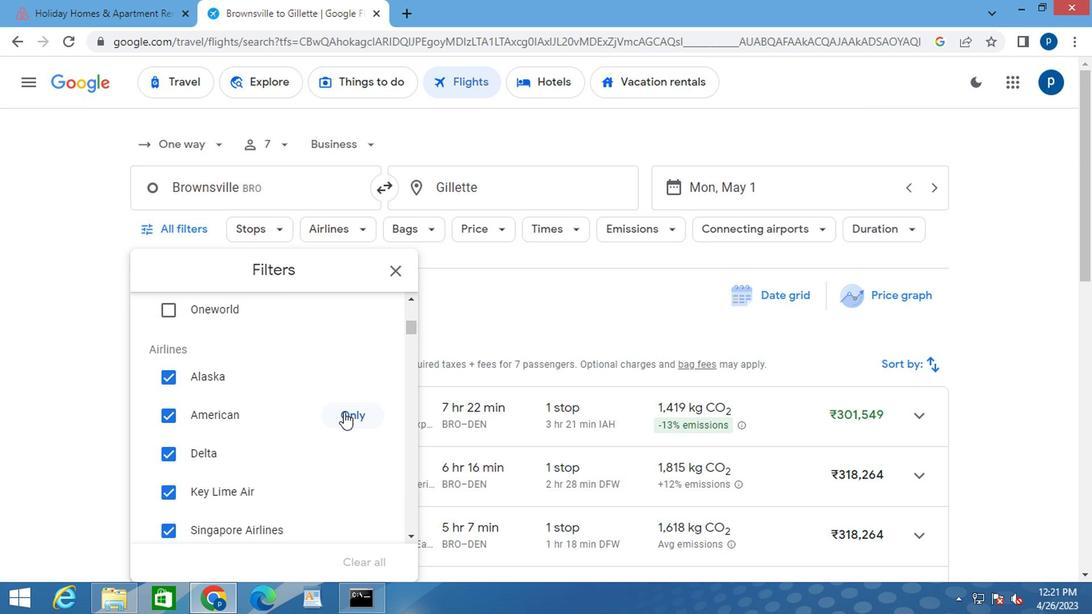
Action: Mouse pressed left at (352, 414)
Screenshot: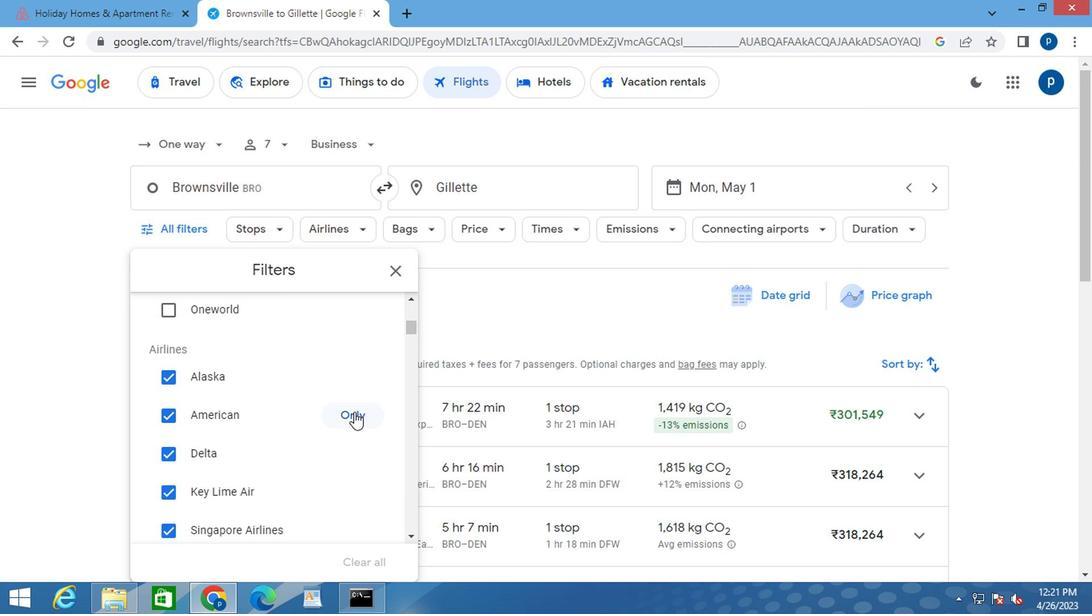 
Action: Mouse moved to (300, 410)
Screenshot: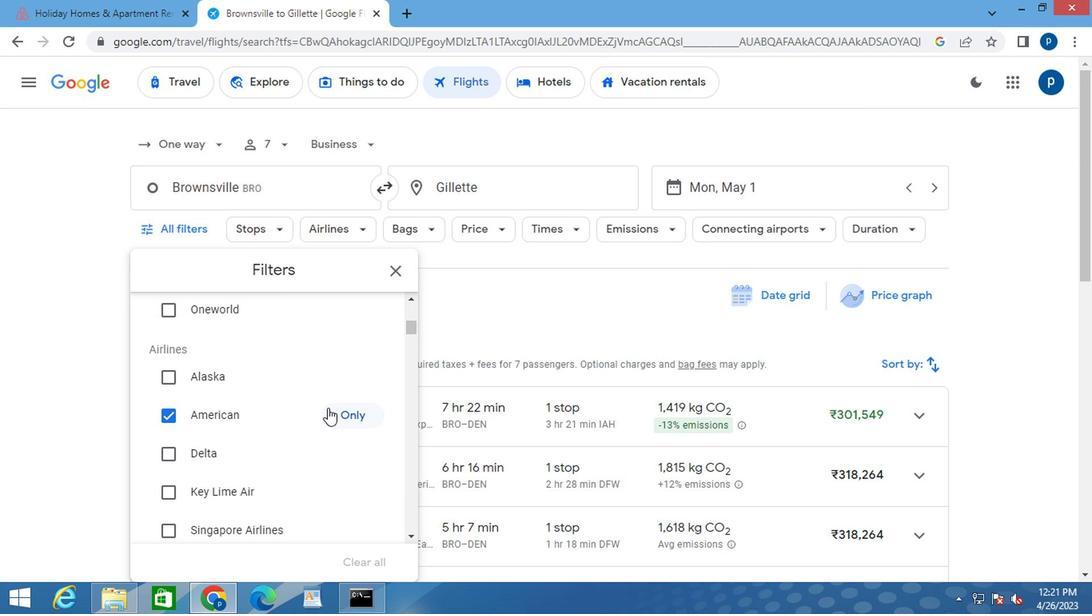 
Action: Mouse scrolled (300, 409) with delta (0, -1)
Screenshot: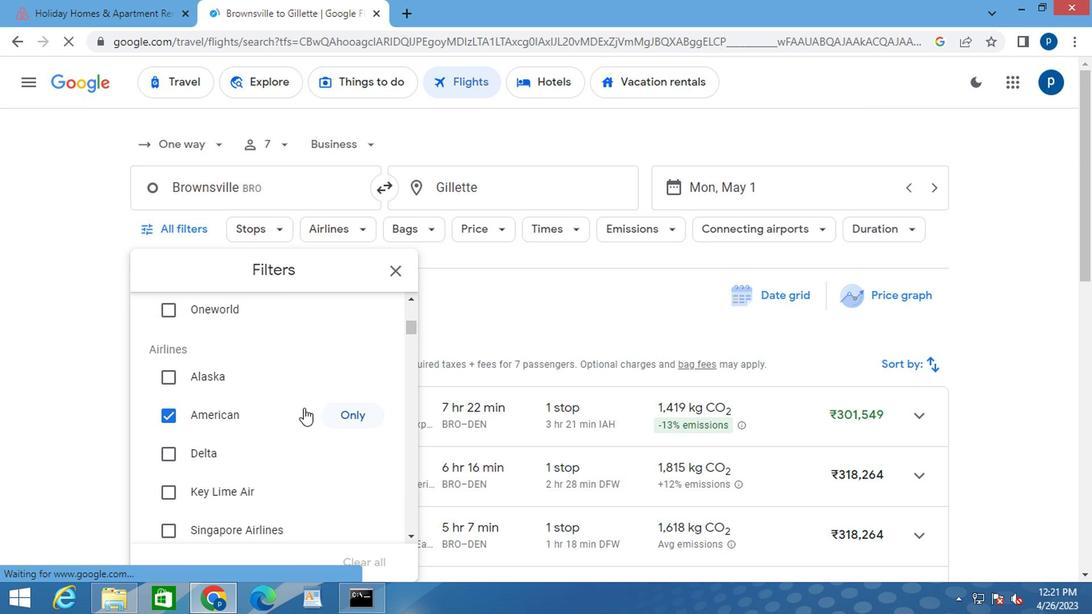 
Action: Mouse moved to (288, 409)
Screenshot: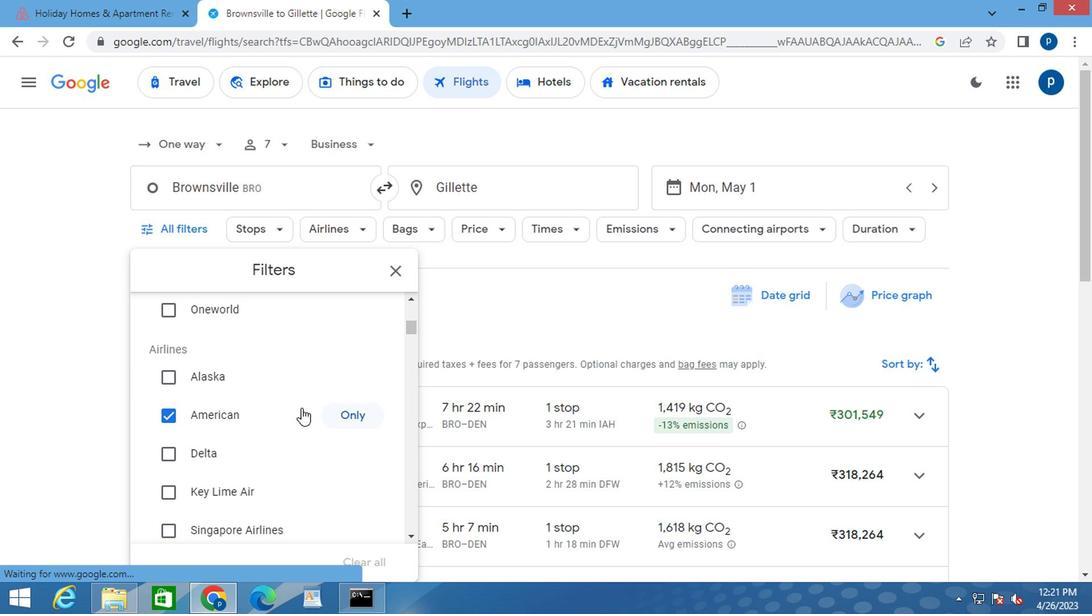 
Action: Mouse scrolled (288, 408) with delta (0, 0)
Screenshot: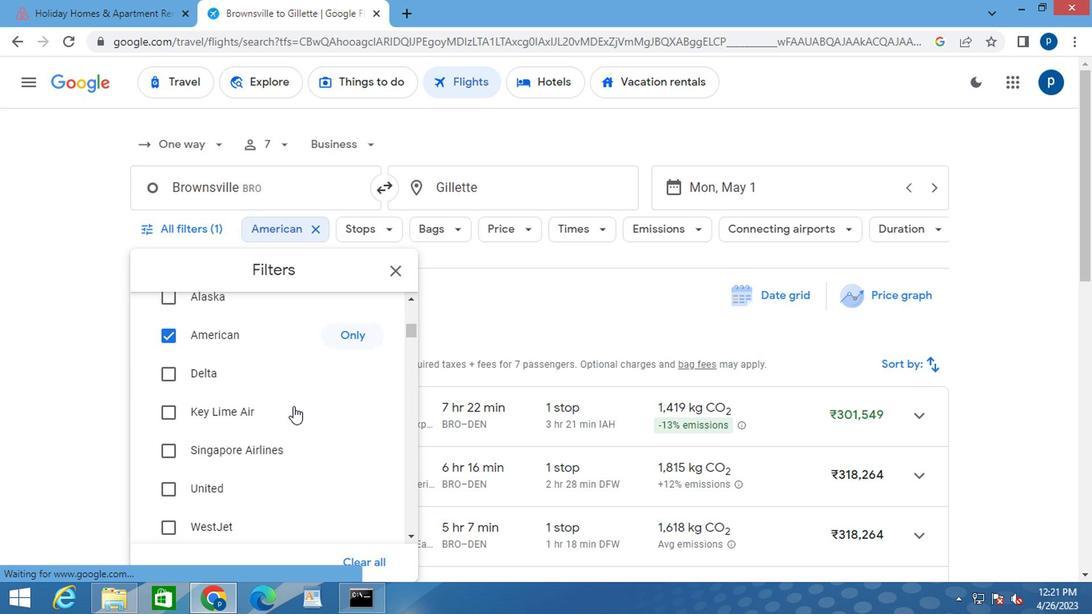 
Action: Mouse moved to (288, 412)
Screenshot: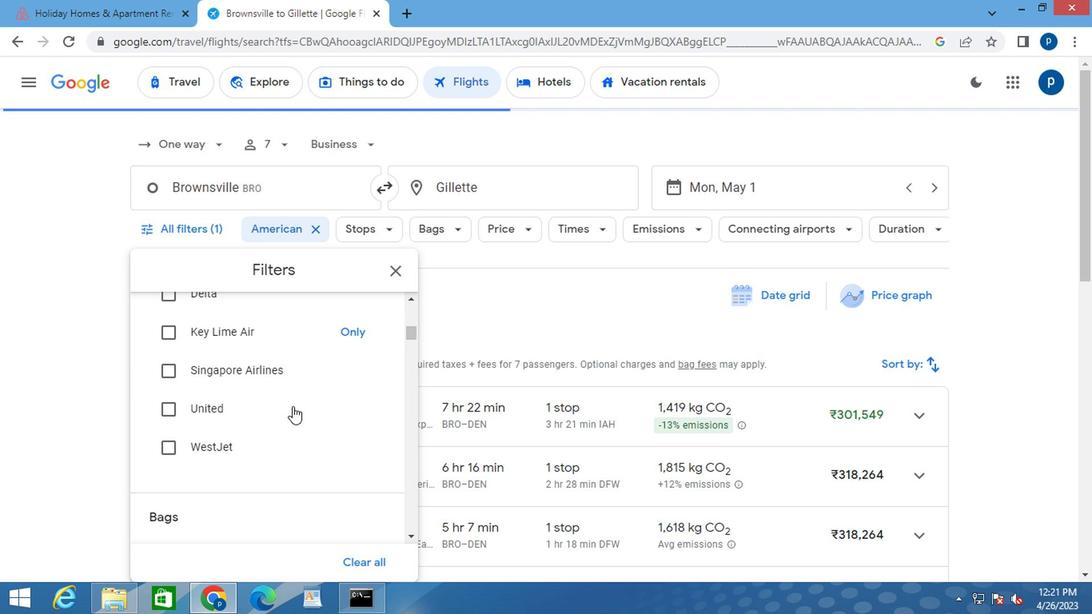 
Action: Mouse scrolled (288, 411) with delta (0, -1)
Screenshot: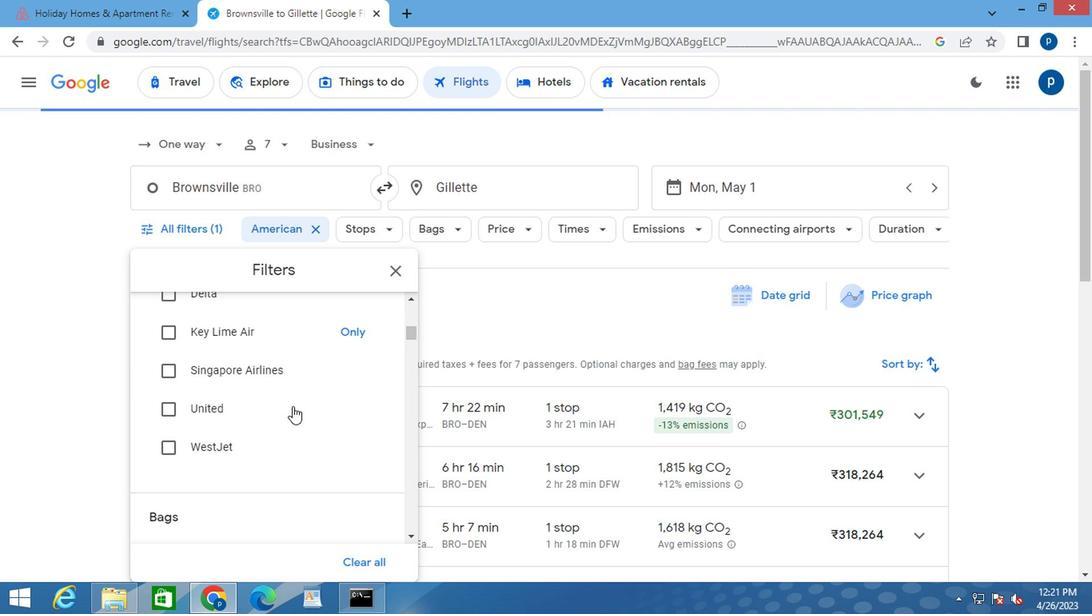 
Action: Mouse scrolled (288, 411) with delta (0, -1)
Screenshot: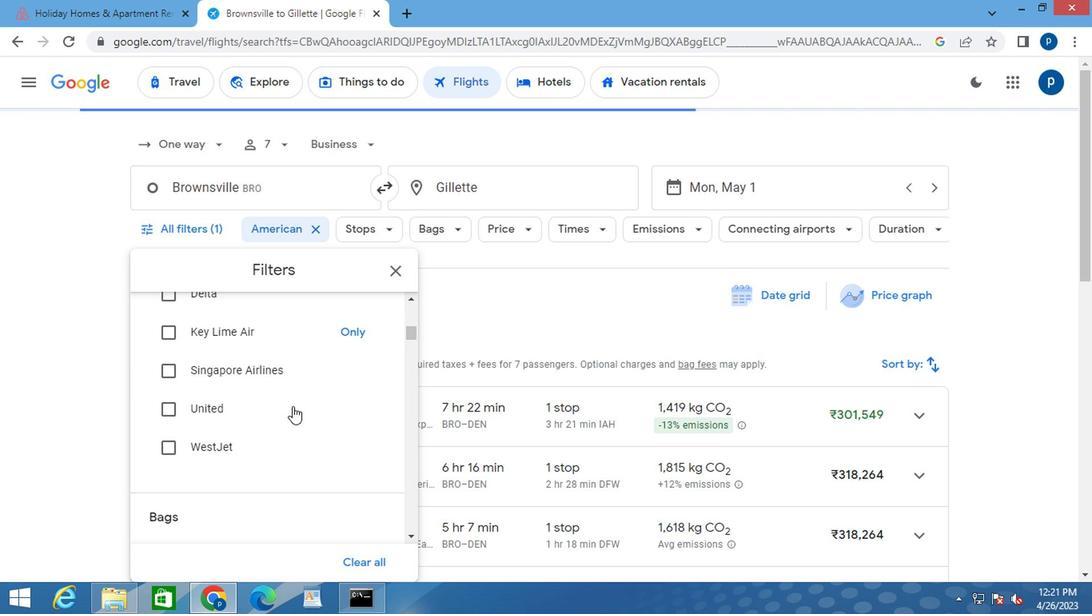 
Action: Mouse moved to (295, 412)
Screenshot: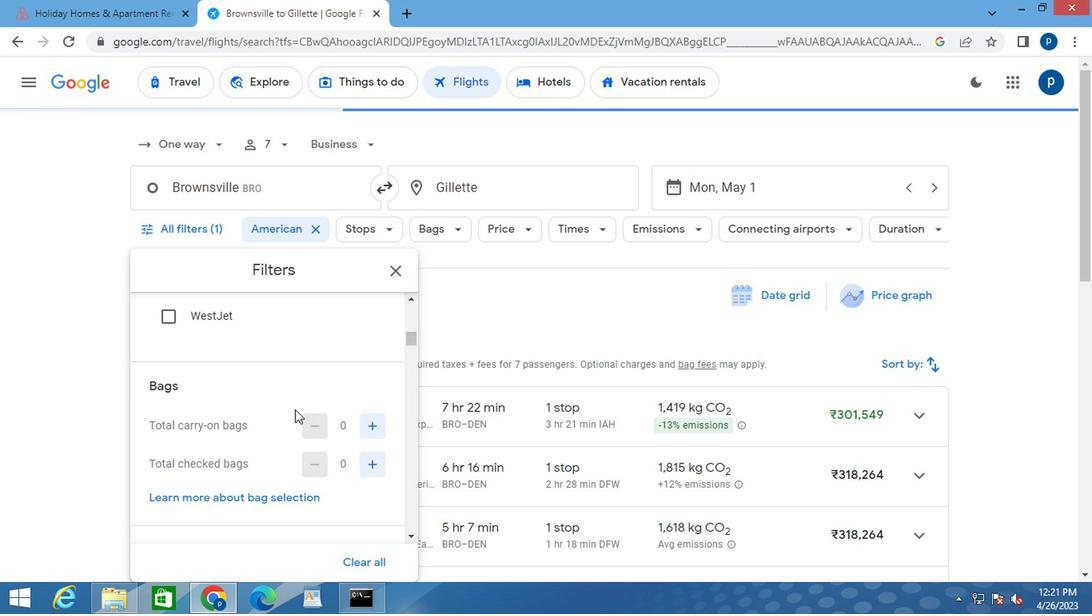 
Action: Mouse scrolled (295, 411) with delta (0, -1)
Screenshot: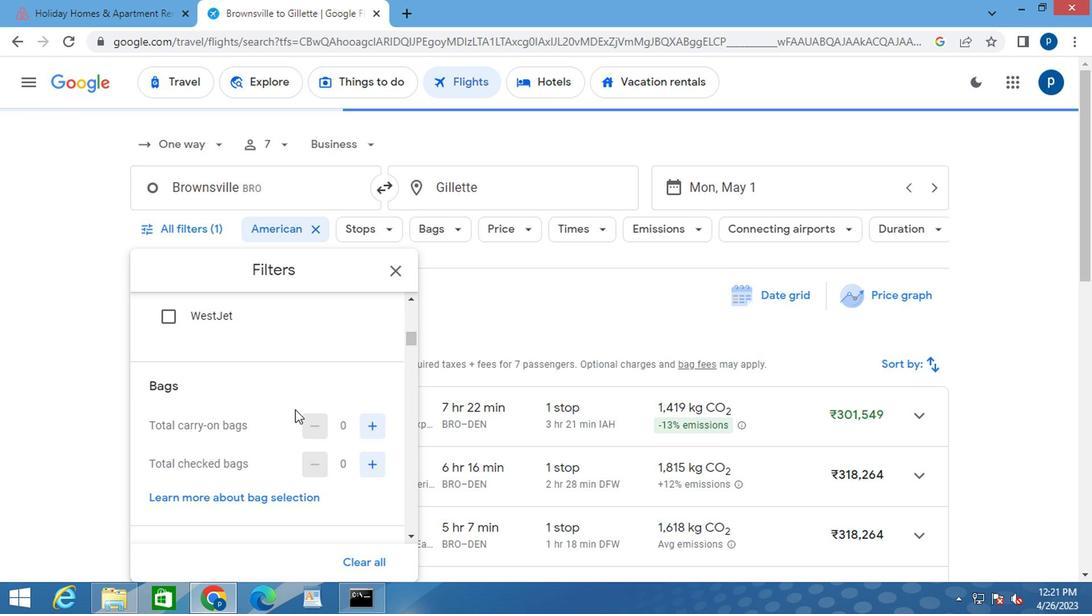 
Action: Mouse moved to (367, 318)
Screenshot: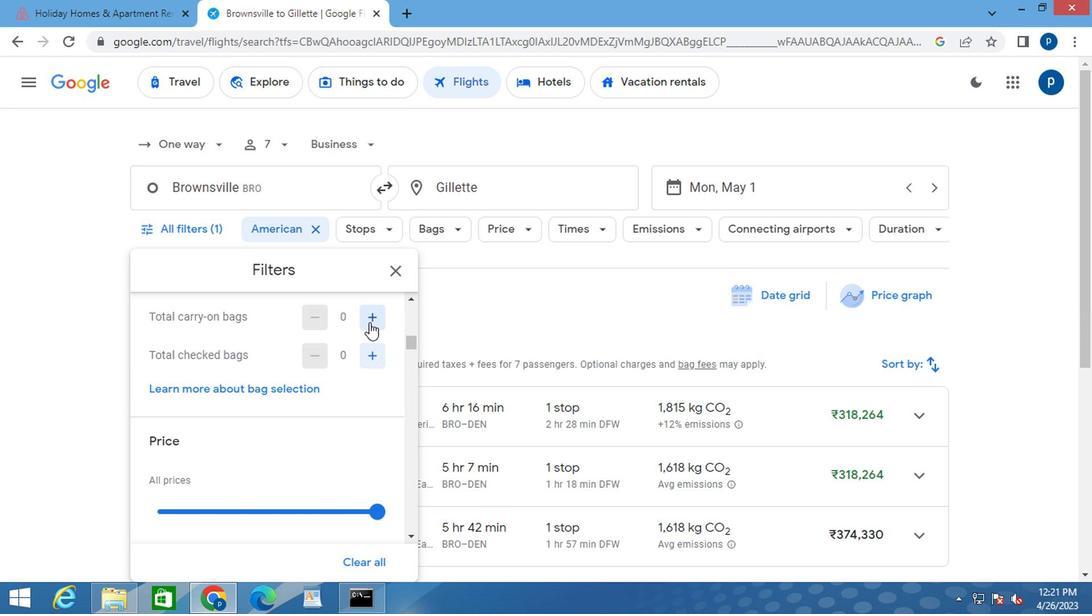 
Action: Mouse pressed left at (367, 318)
Screenshot: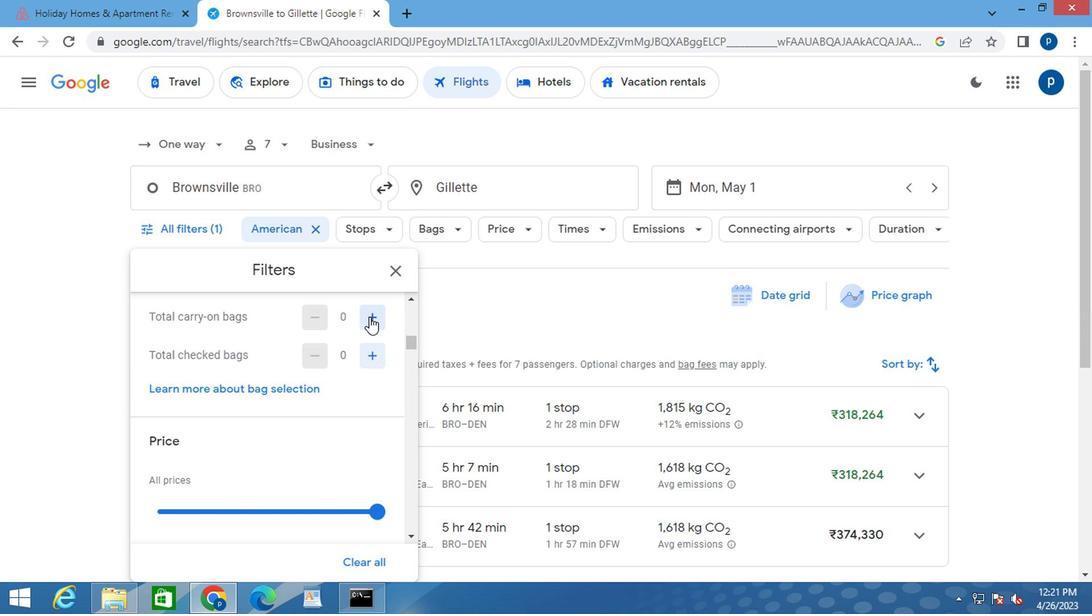 
Action: Mouse pressed left at (367, 318)
Screenshot: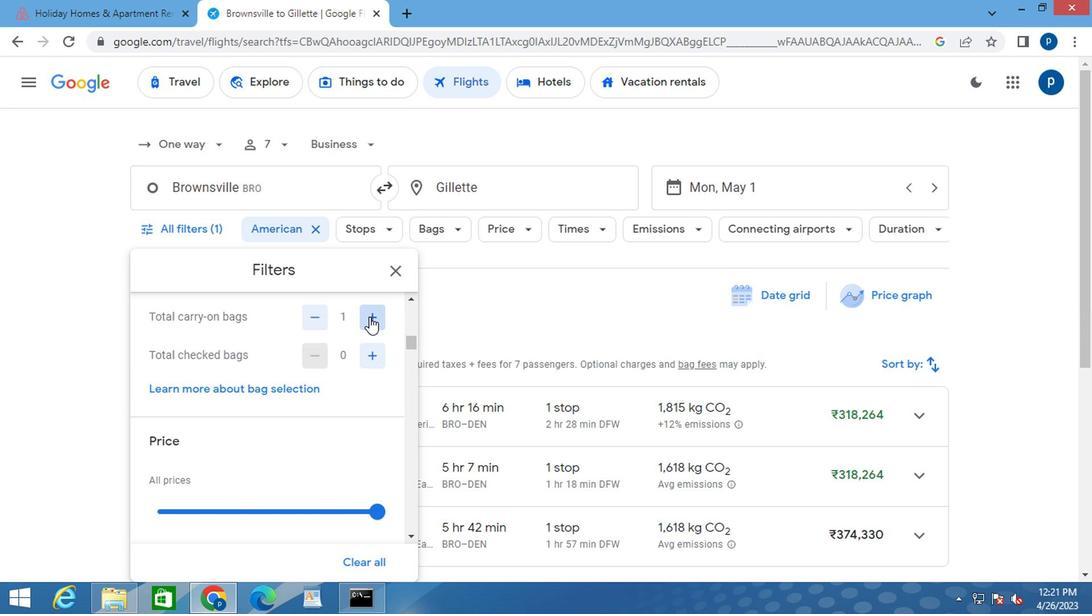 
Action: Mouse moved to (370, 355)
Screenshot: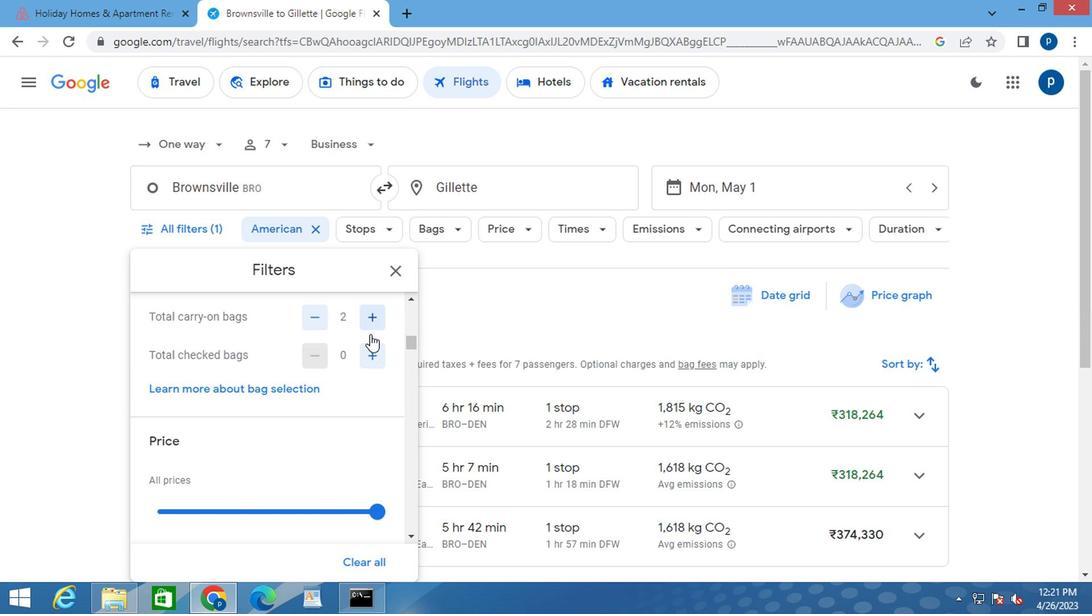 
Action: Mouse pressed left at (370, 355)
Screenshot: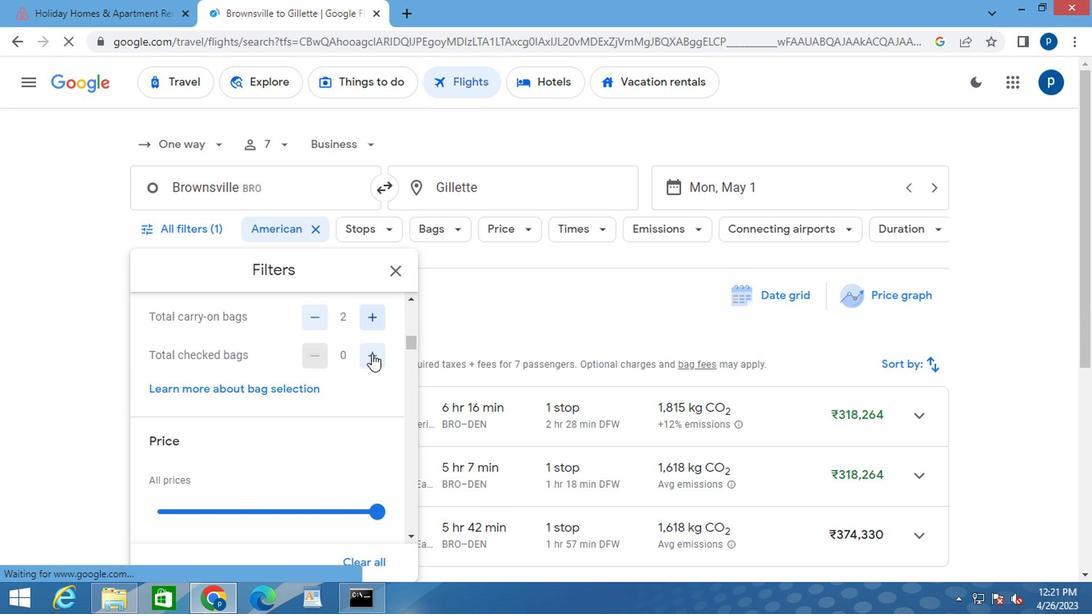 
Action: Mouse pressed left at (370, 355)
Screenshot: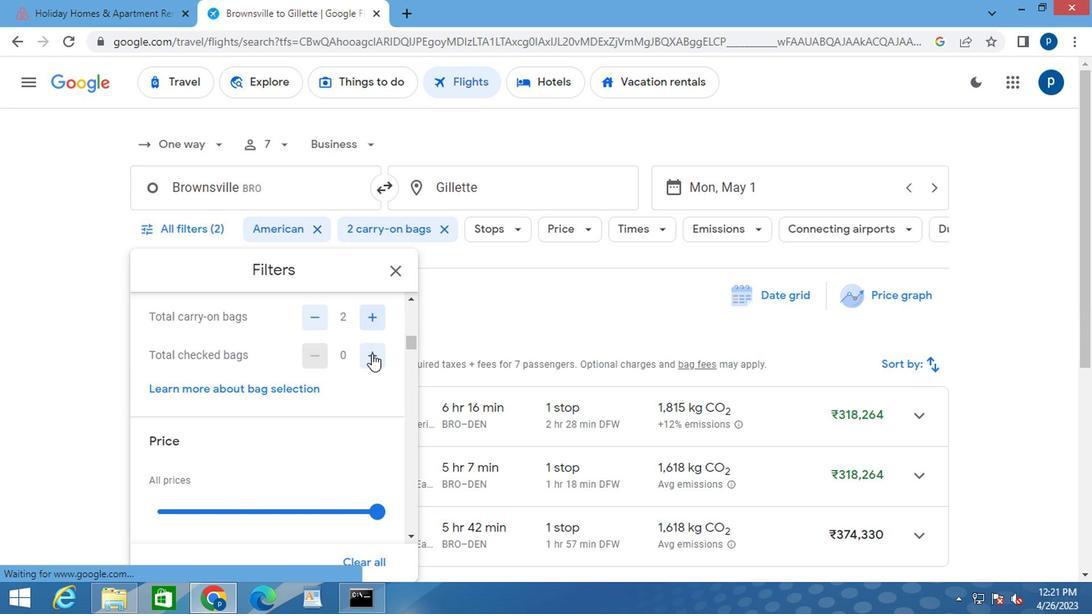 
Action: Mouse pressed left at (370, 355)
Screenshot: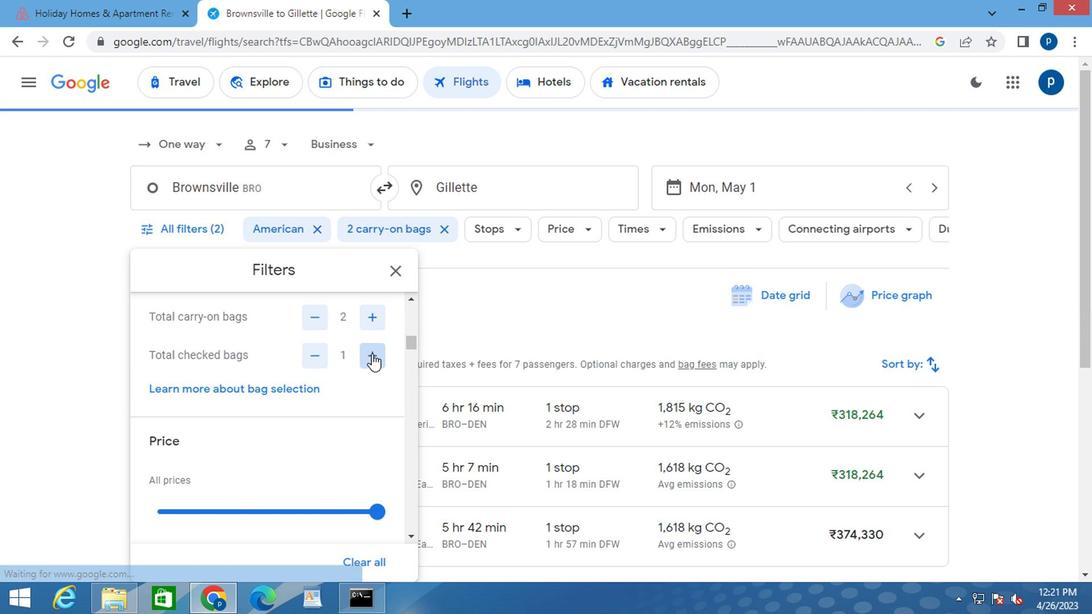 
Action: Mouse pressed left at (370, 355)
Screenshot: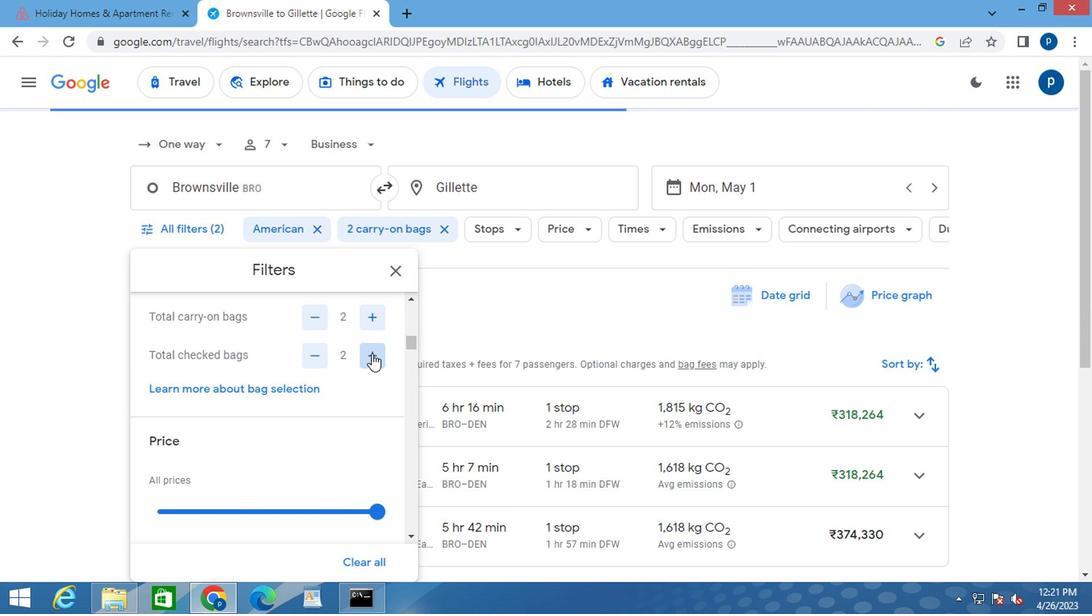 
Action: Mouse pressed left at (370, 355)
Screenshot: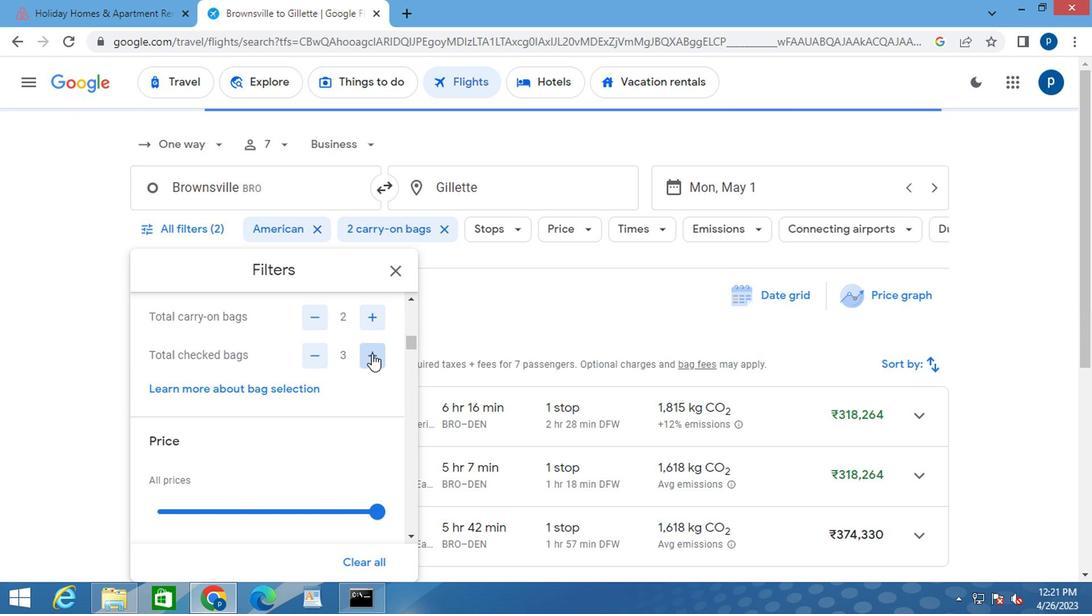 
Action: Mouse pressed left at (370, 355)
Screenshot: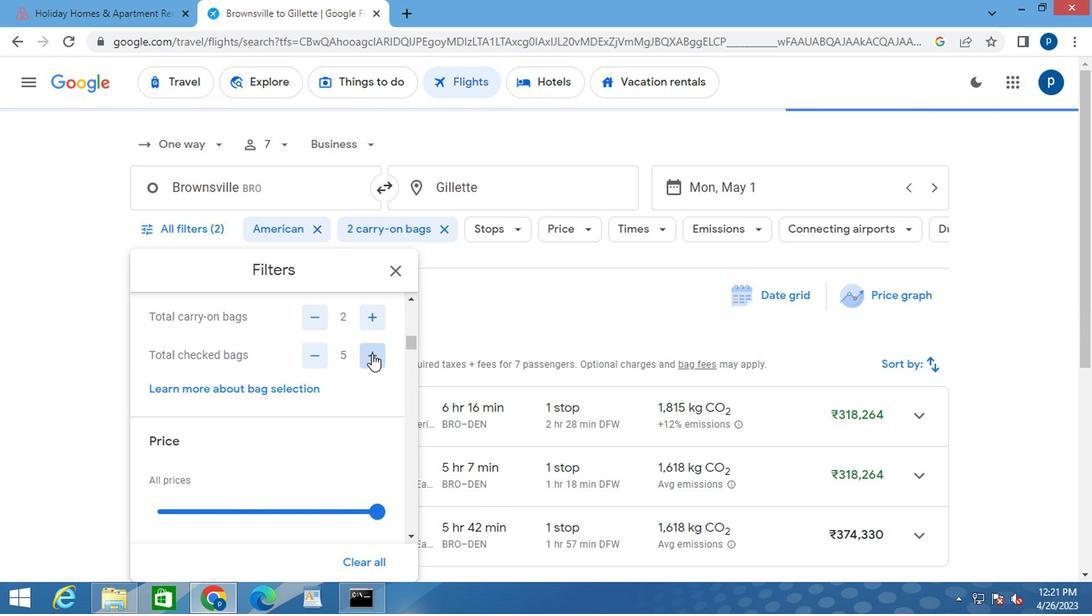 
Action: Mouse pressed left at (370, 355)
Screenshot: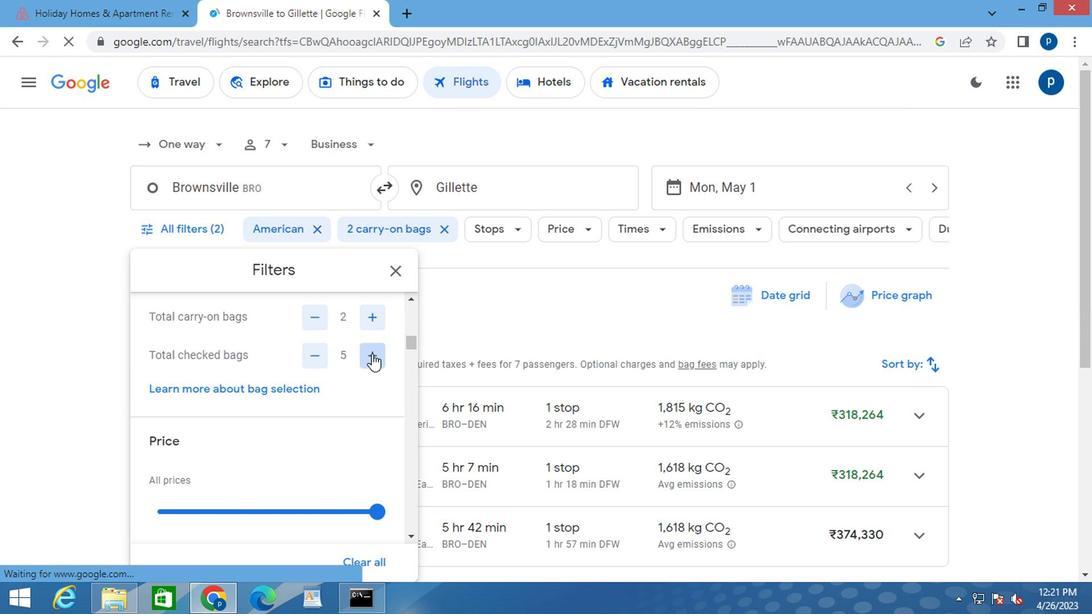 
Action: Mouse pressed left at (370, 355)
Screenshot: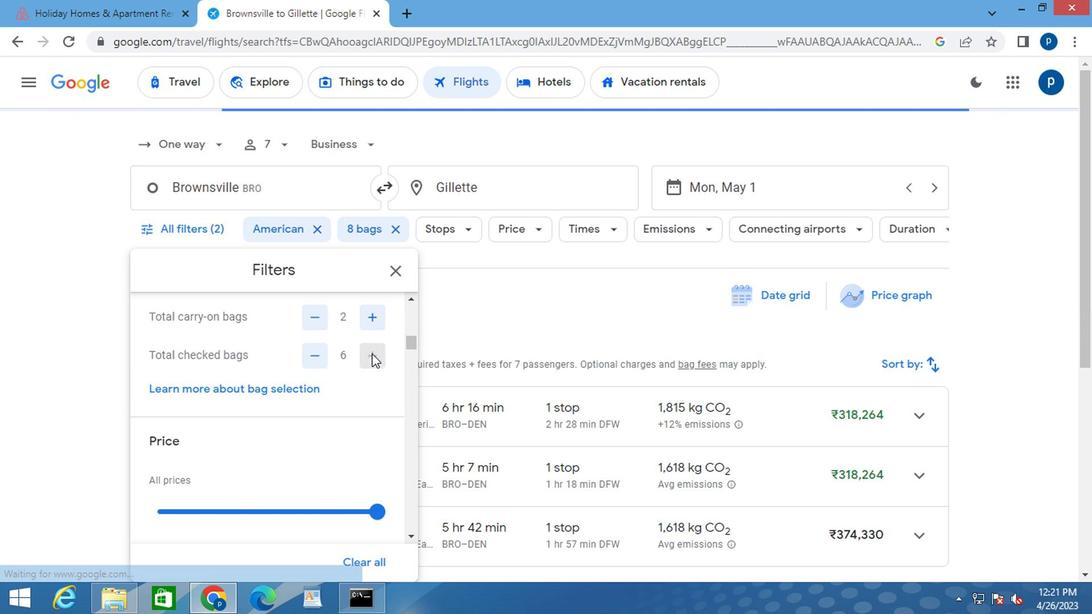 
Action: Mouse moved to (298, 457)
Screenshot: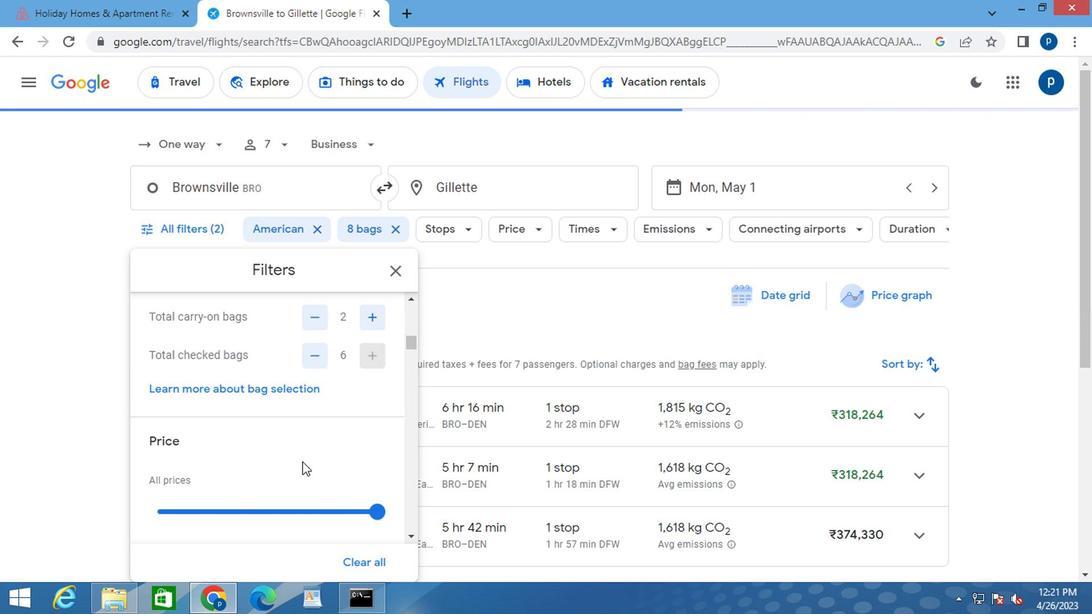 
Action: Mouse scrolled (298, 456) with delta (0, 0)
Screenshot: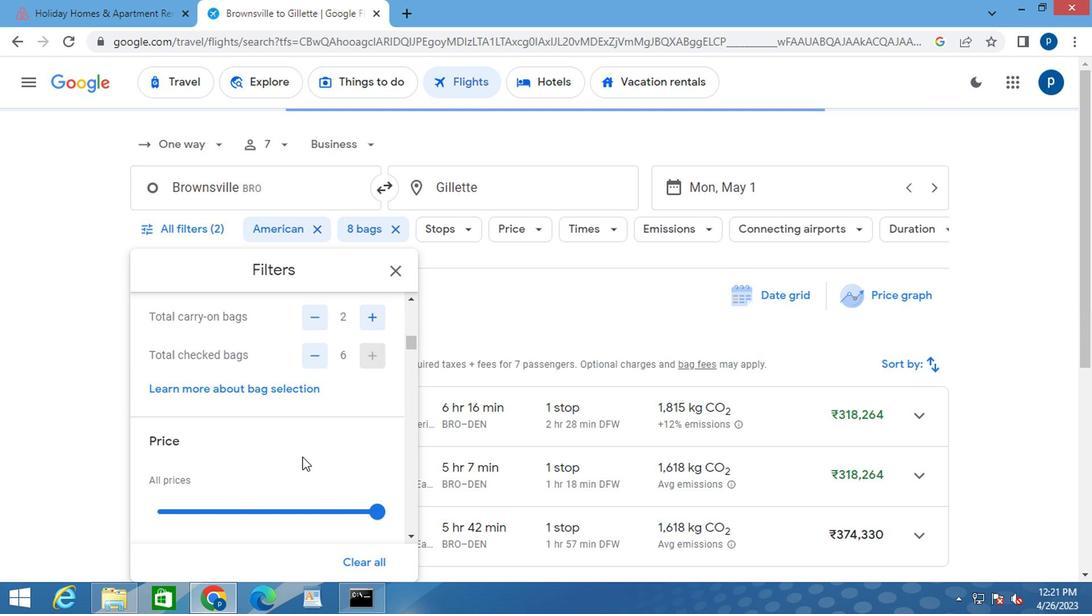 
Action: Mouse moved to (371, 430)
Screenshot: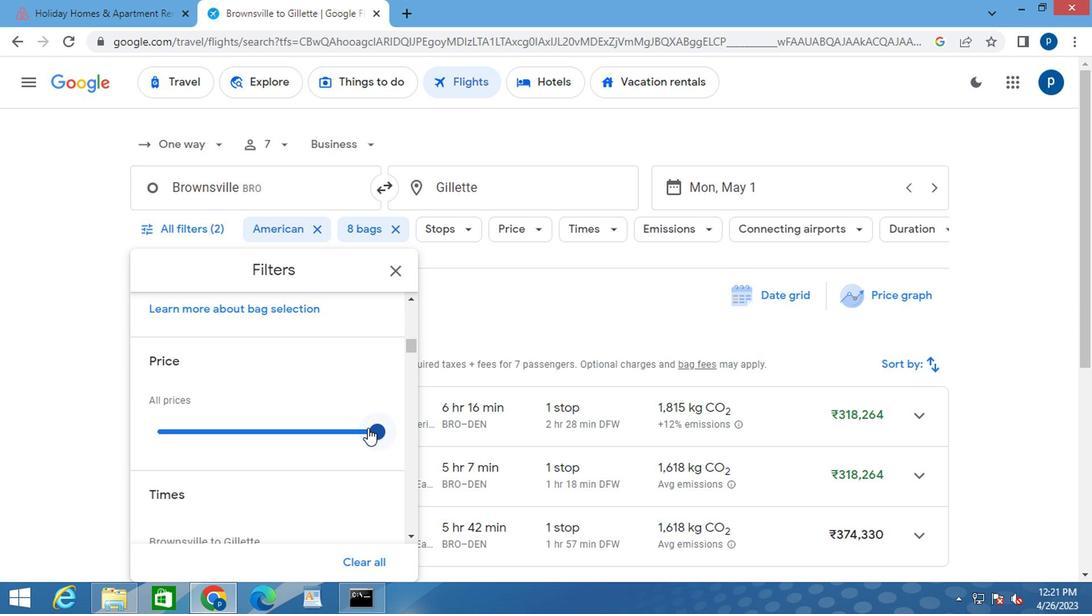 
Action: Mouse pressed left at (371, 430)
Screenshot: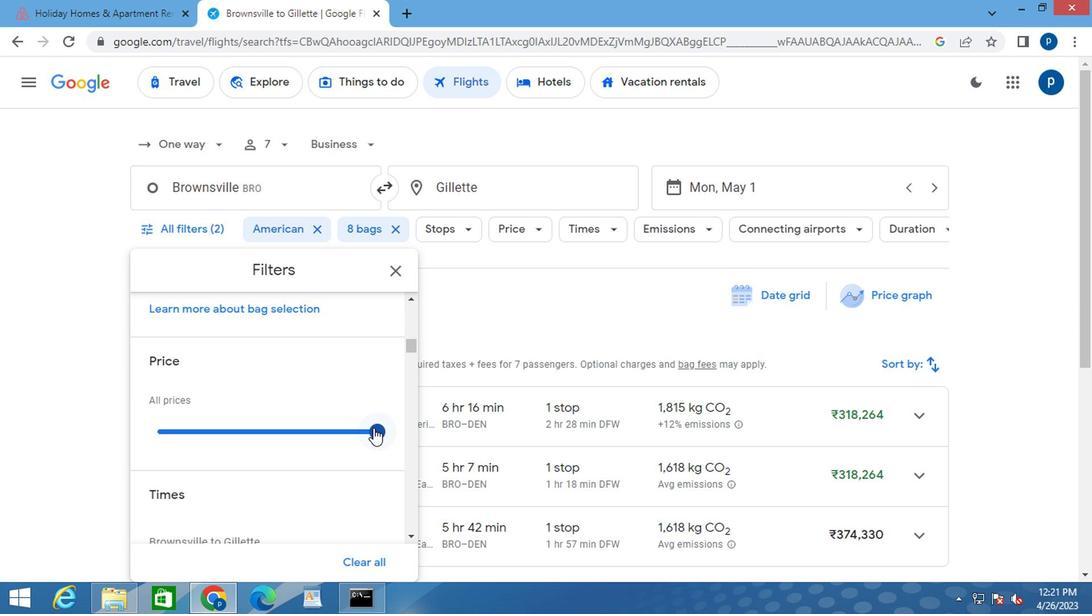 
Action: Mouse moved to (278, 478)
Screenshot: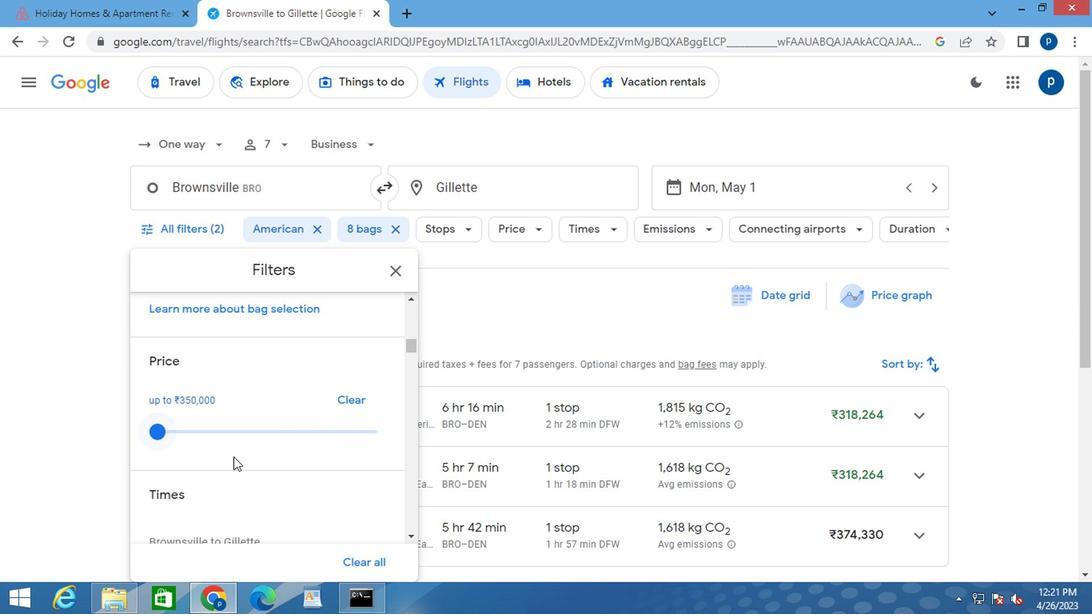 
Action: Mouse scrolled (278, 477) with delta (0, 0)
Screenshot: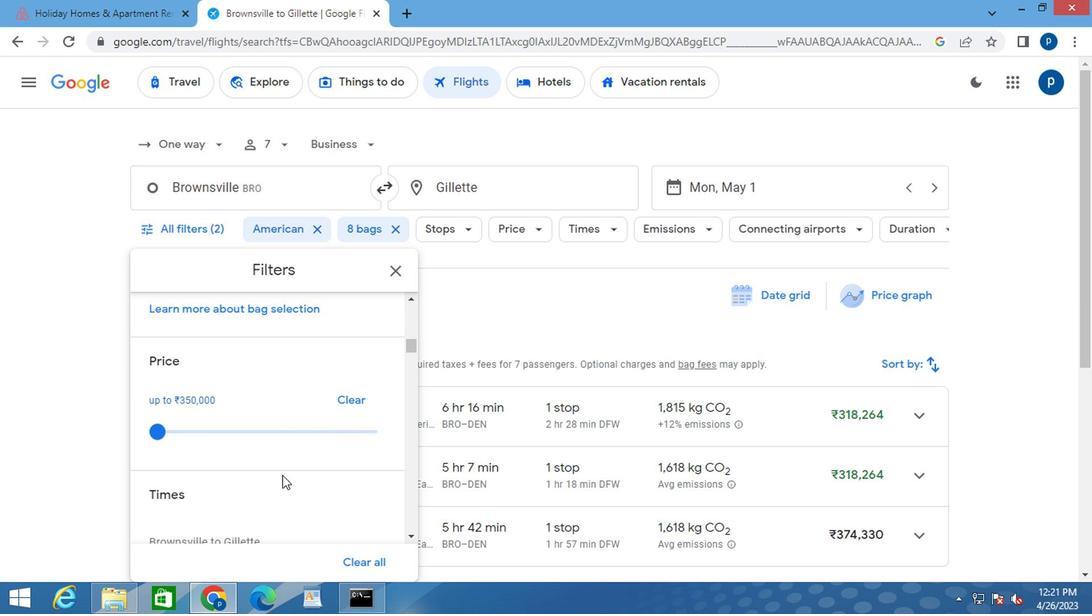 
Action: Mouse scrolled (278, 477) with delta (0, 0)
Screenshot: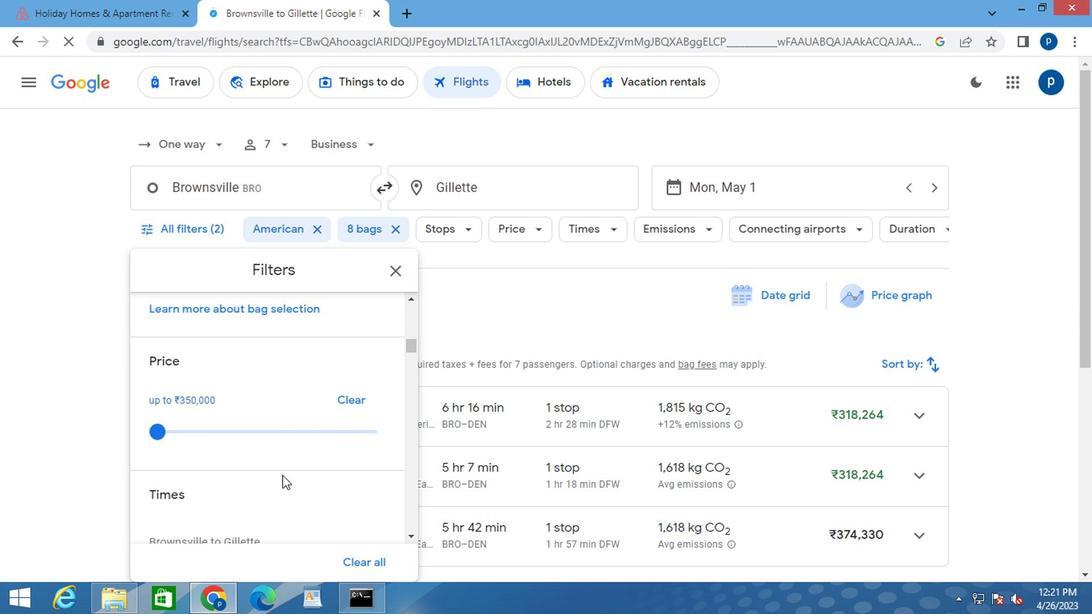 
Action: Mouse scrolled (278, 477) with delta (0, 0)
Screenshot: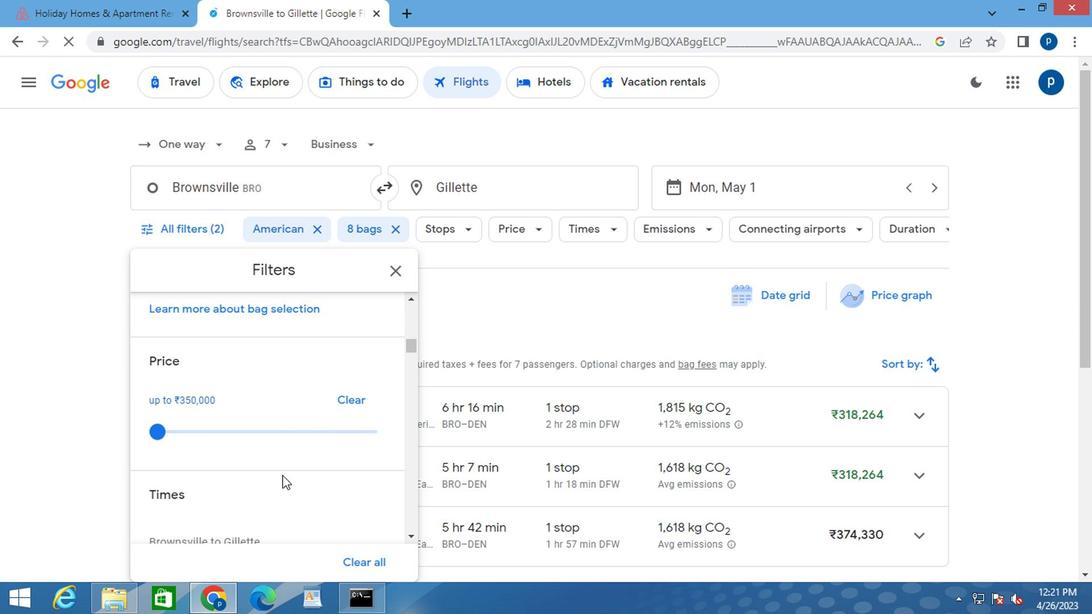 
Action: Mouse moved to (148, 370)
Screenshot: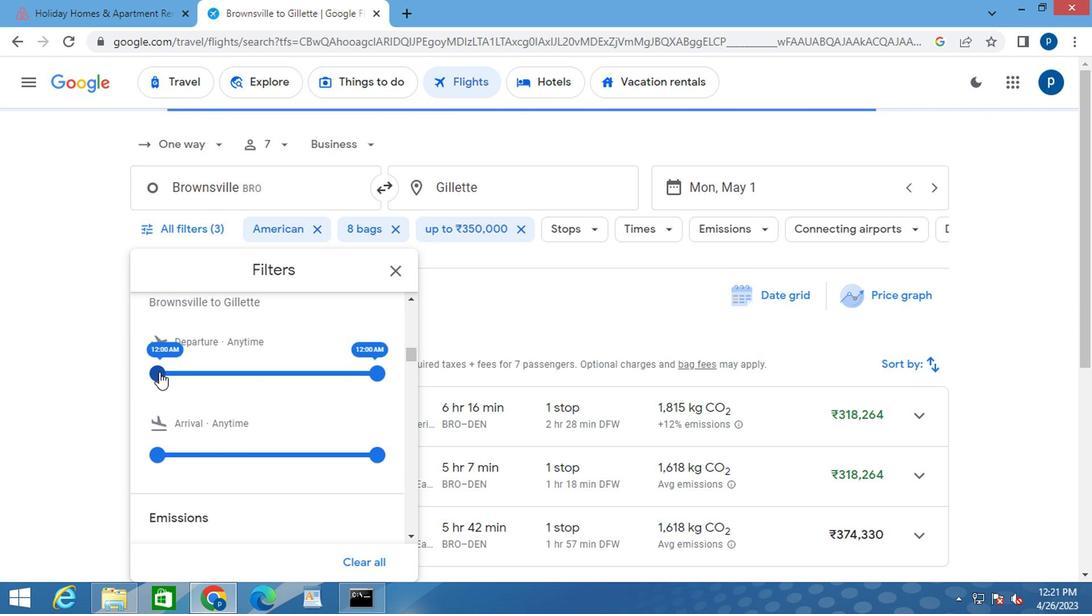 
Action: Mouse pressed left at (148, 370)
Screenshot: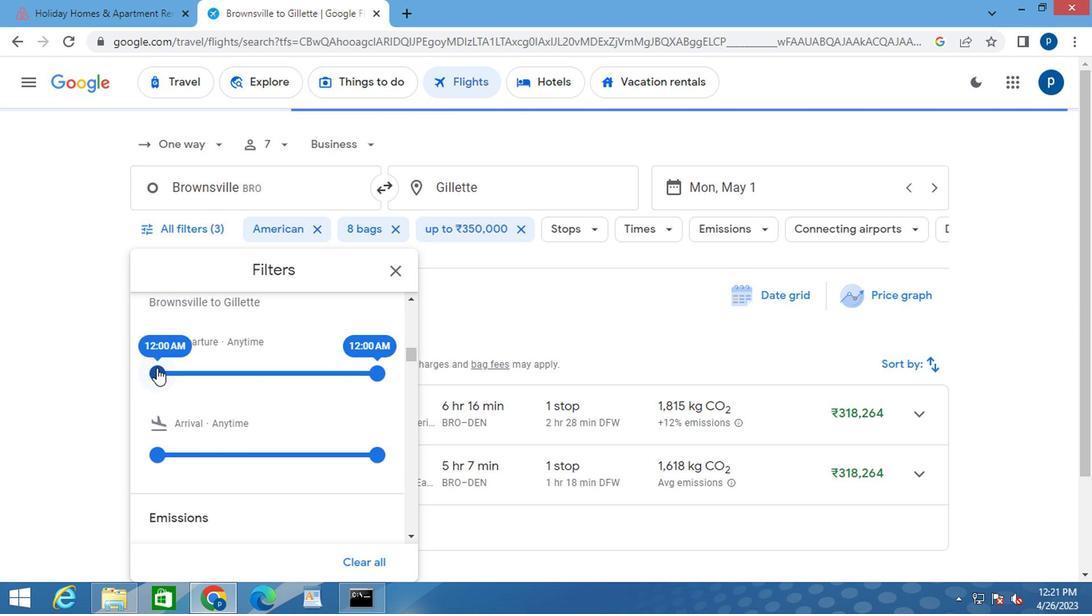 
Action: Mouse moved to (374, 373)
Screenshot: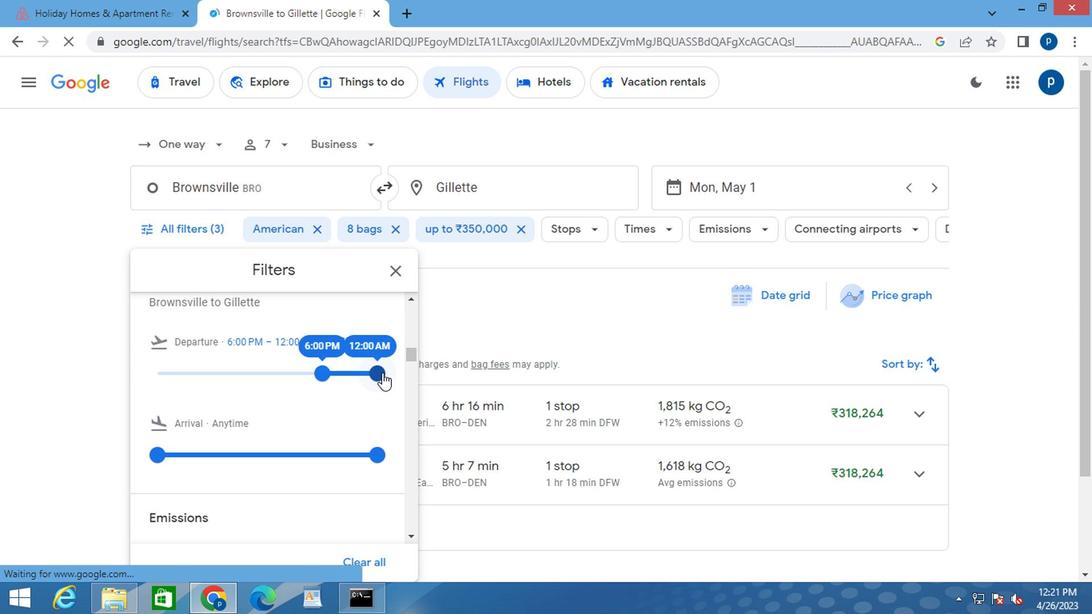 
Action: Mouse pressed left at (374, 373)
Screenshot: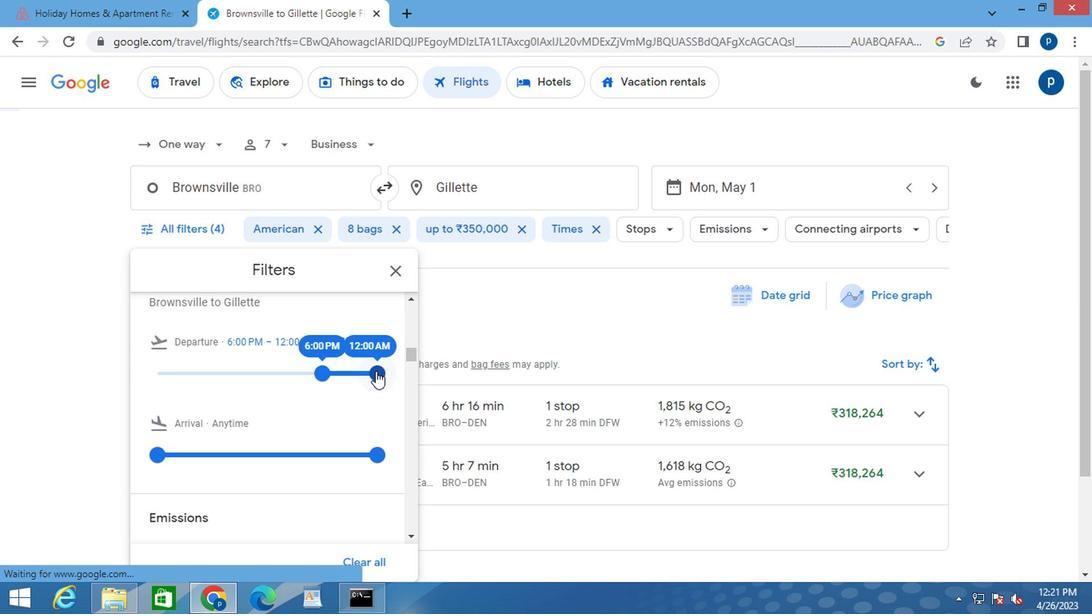 
Action: Mouse moved to (387, 273)
Screenshot: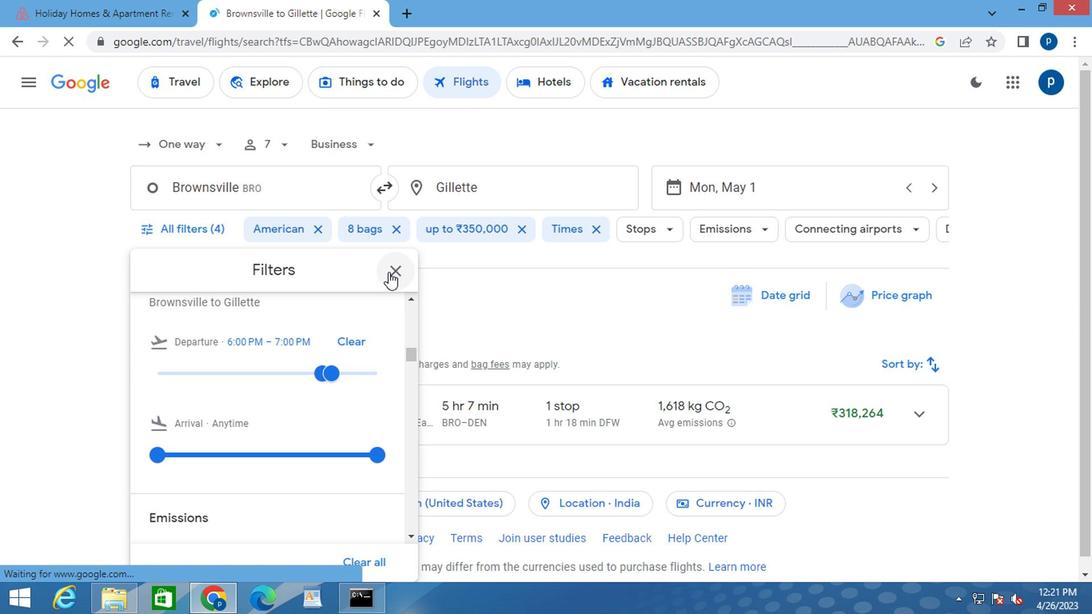 
Action: Mouse pressed left at (387, 273)
Screenshot: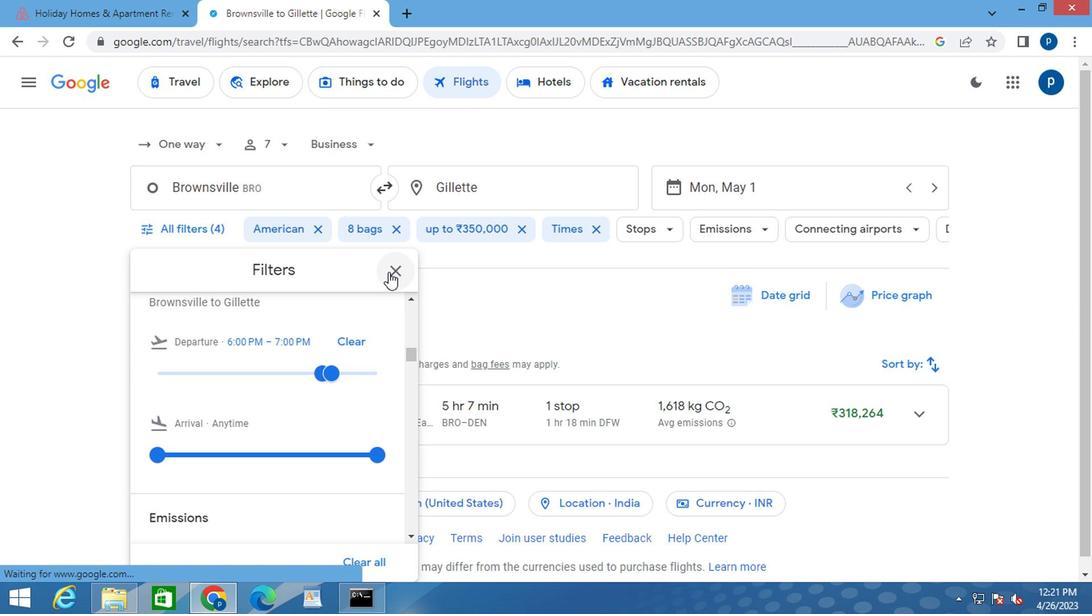 
